 Task: In the  document biography.epub Use the feature 'and check spelling and grammer' Change font style of header to '25' Select the body of letter and change paragraph spacing to  1.5
Action: Mouse moved to (327, 370)
Screenshot: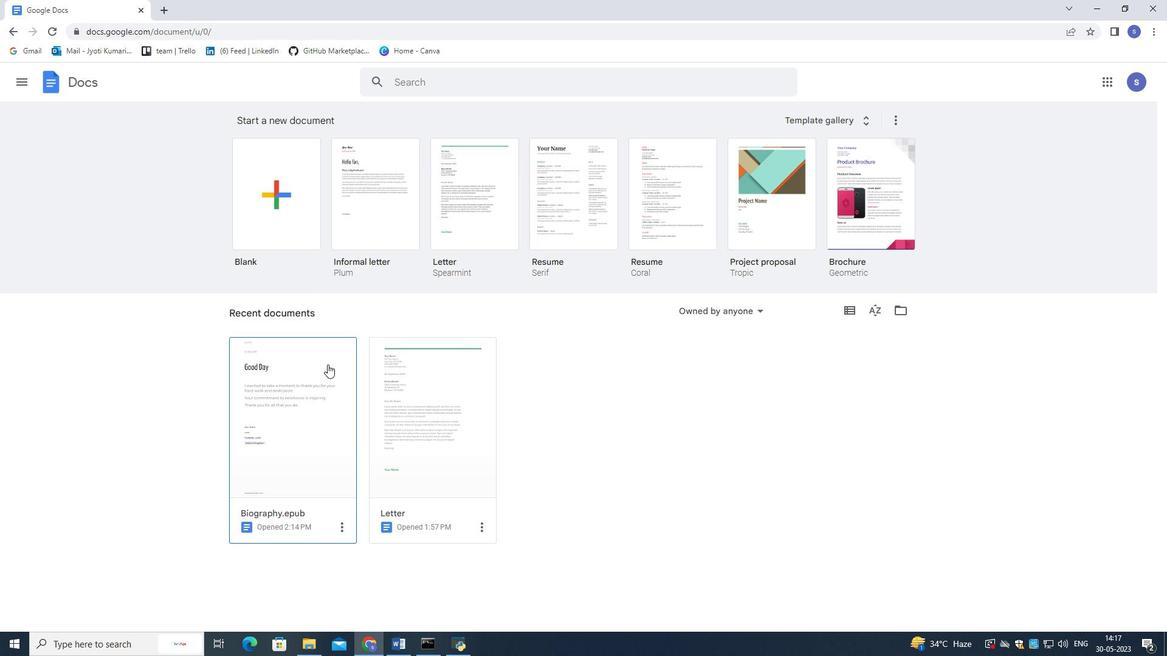 
Action: Mouse pressed left at (327, 370)
Screenshot: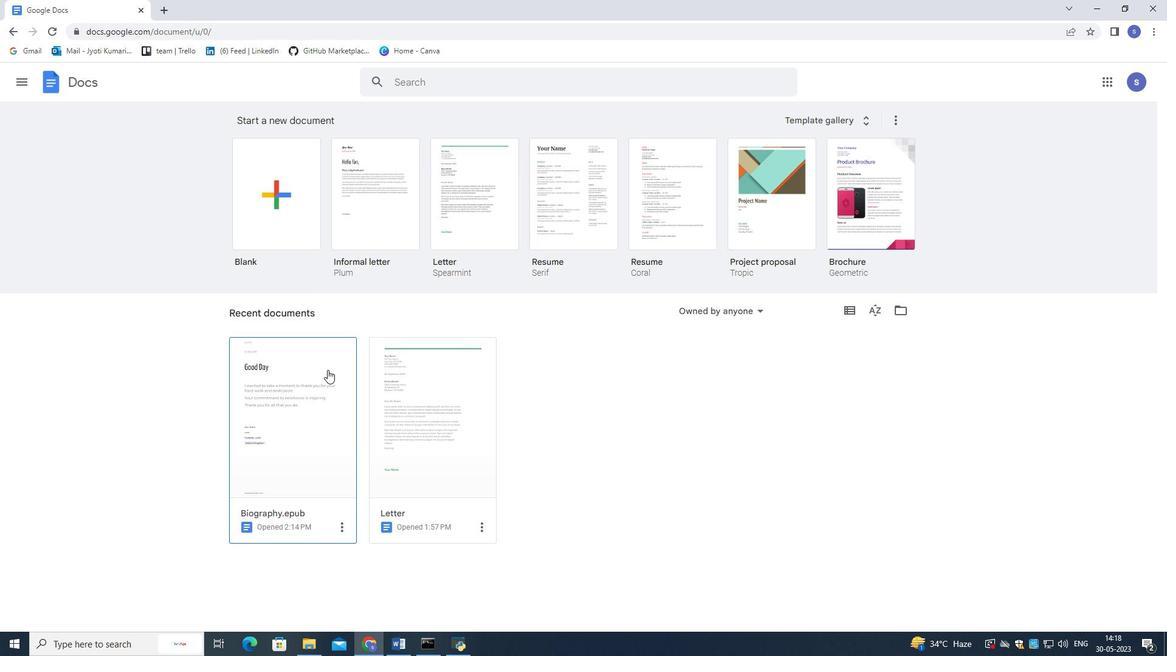 
Action: Mouse moved to (170, 89)
Screenshot: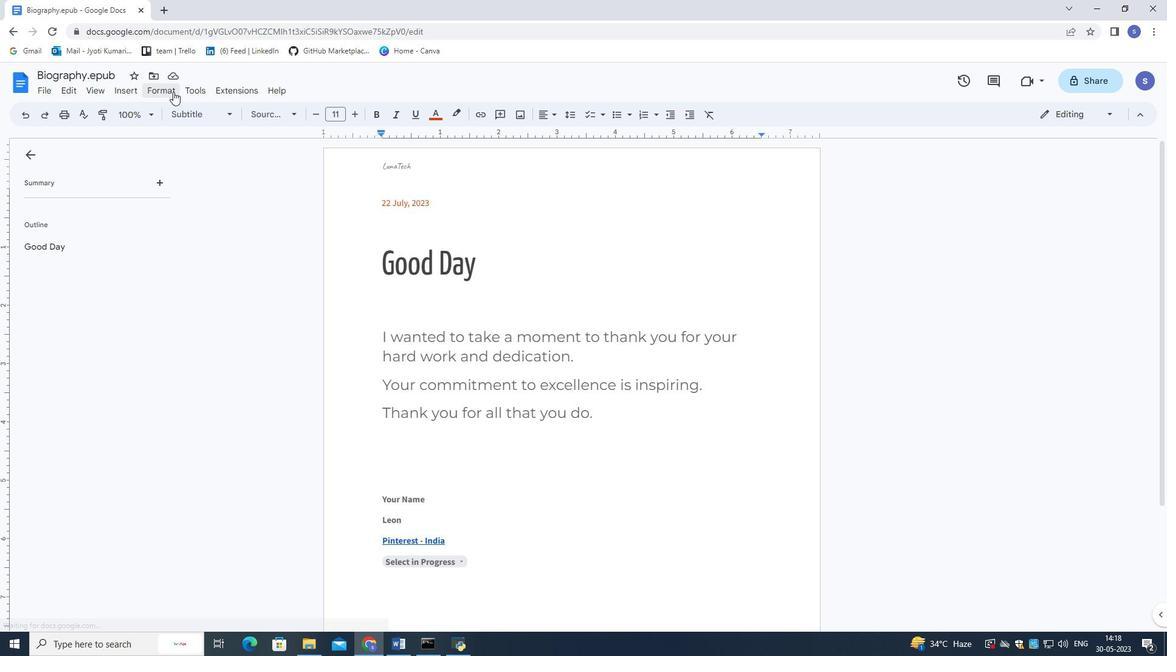 
Action: Mouse pressed left at (170, 89)
Screenshot: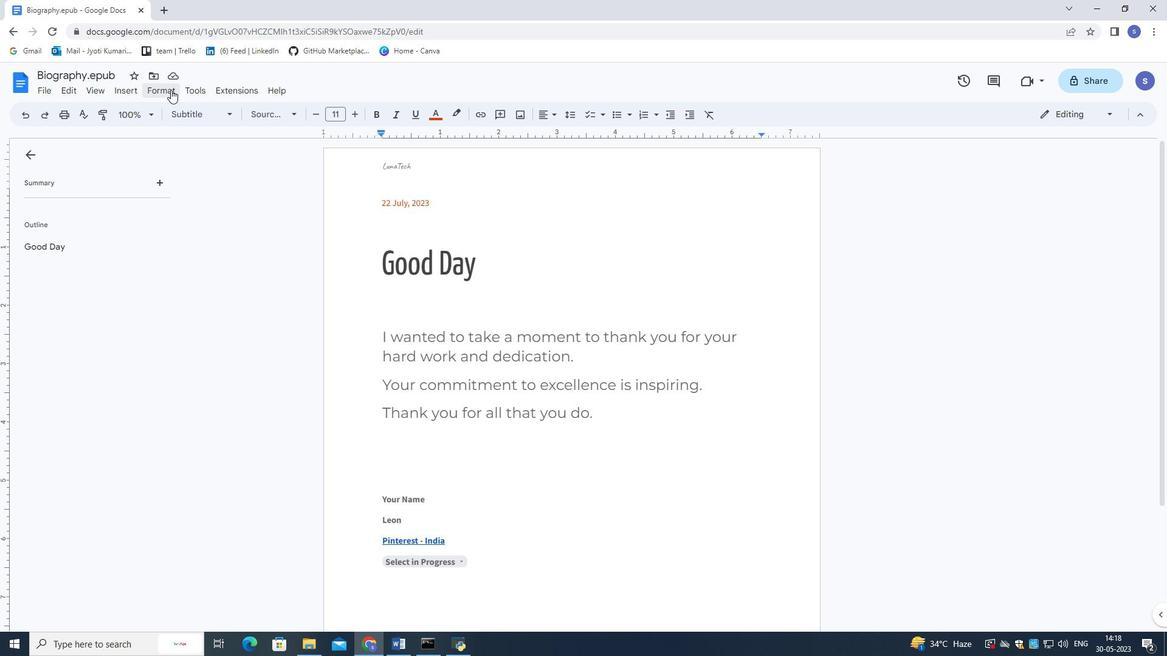 
Action: Mouse moved to (455, 118)
Screenshot: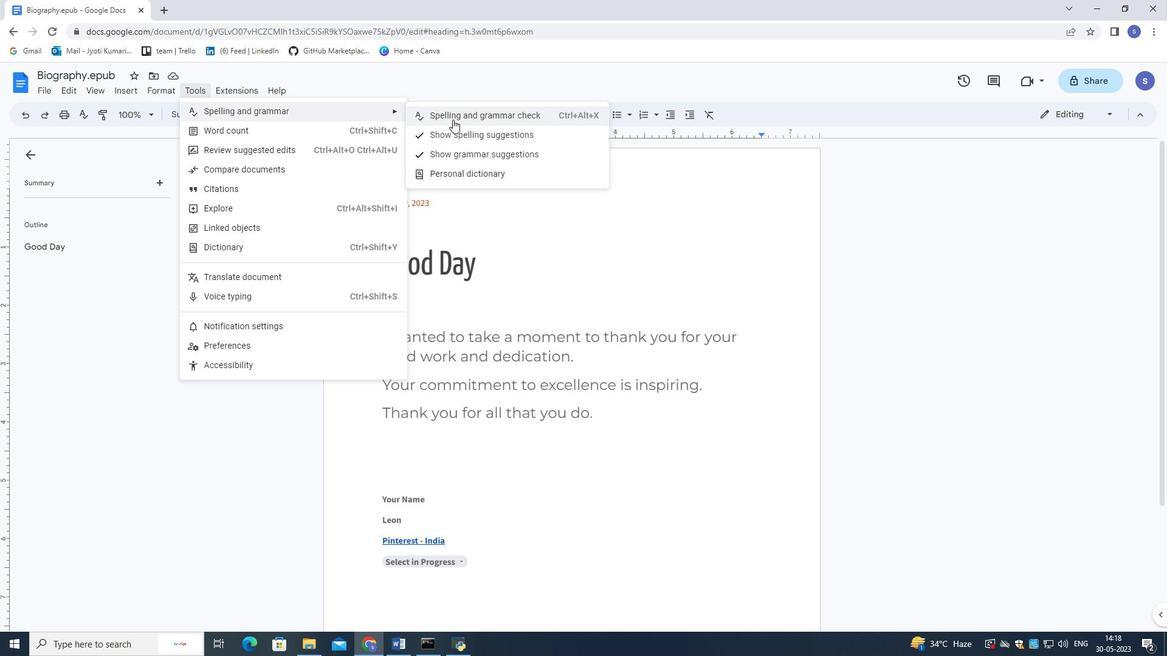 
Action: Mouse pressed left at (455, 118)
Screenshot: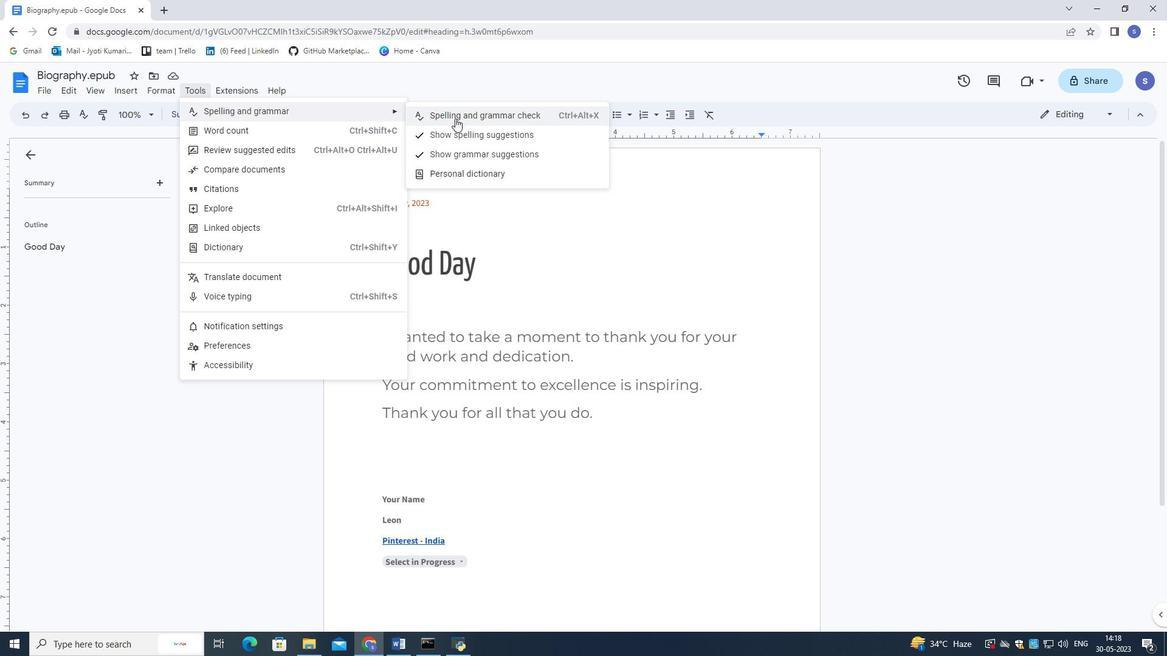 
Action: Mouse moved to (419, 167)
Screenshot: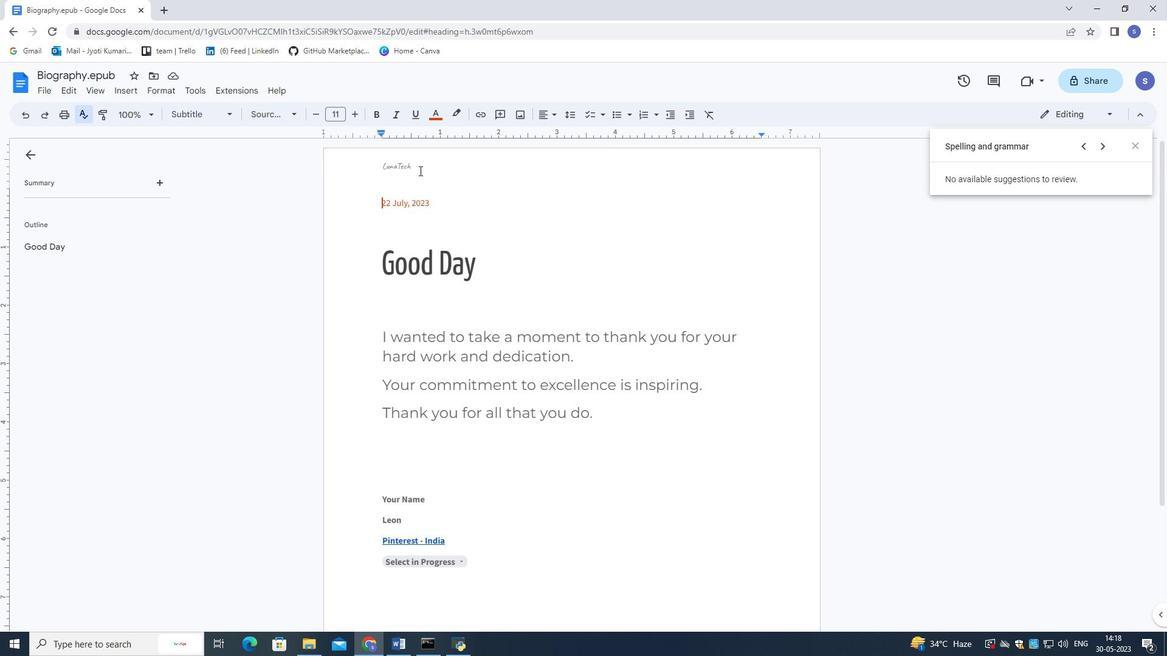 
Action: Mouse pressed left at (419, 167)
Screenshot: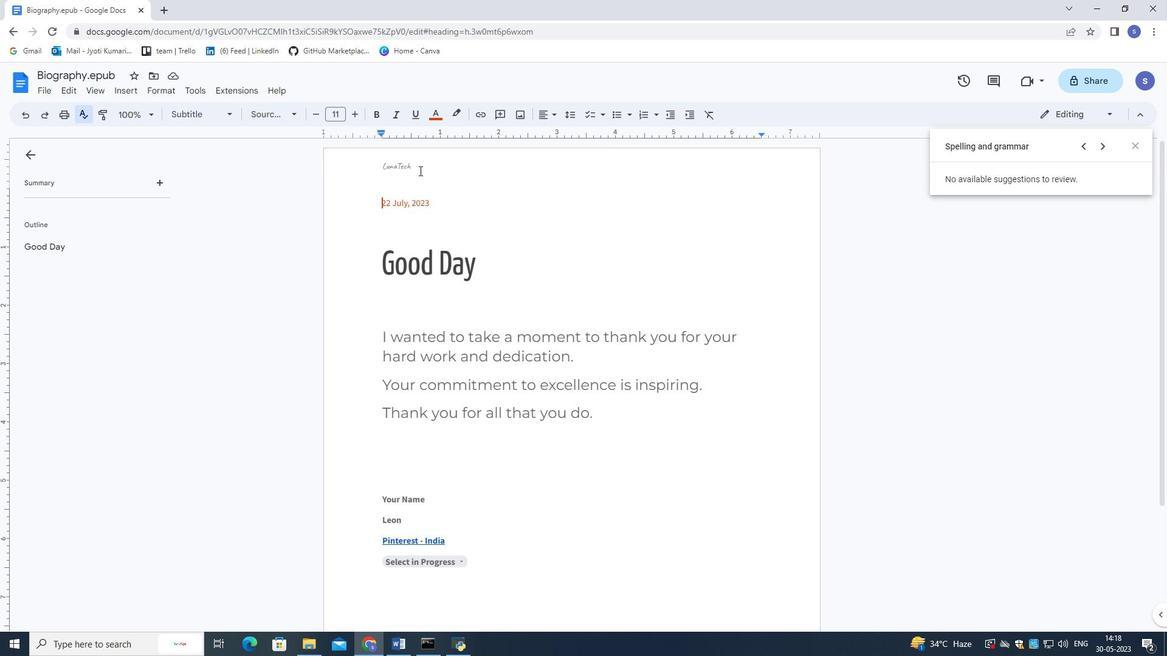 
Action: Mouse moved to (415, 164)
Screenshot: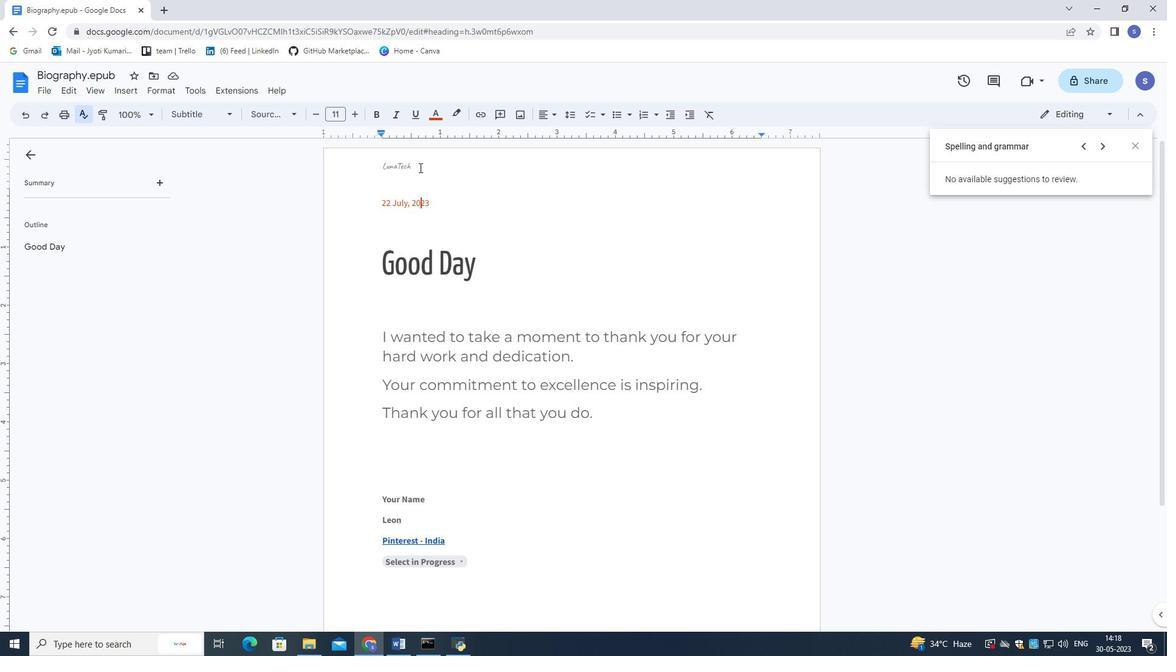 
Action: Mouse pressed left at (415, 164)
Screenshot: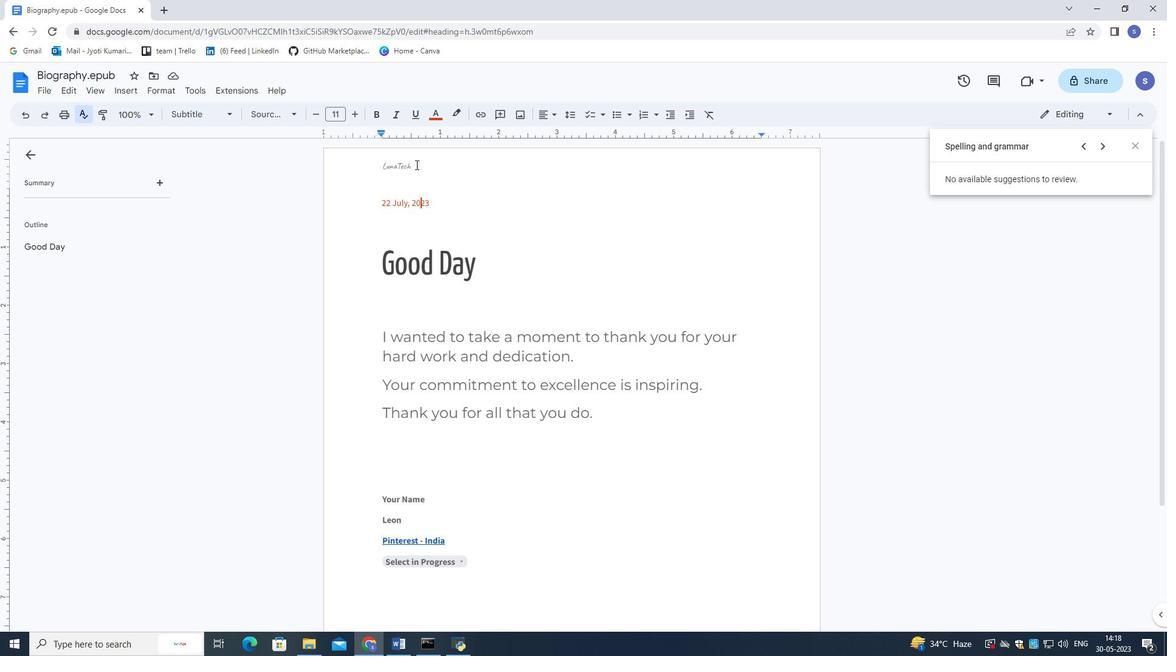 
Action: Mouse moved to (413, 162)
Screenshot: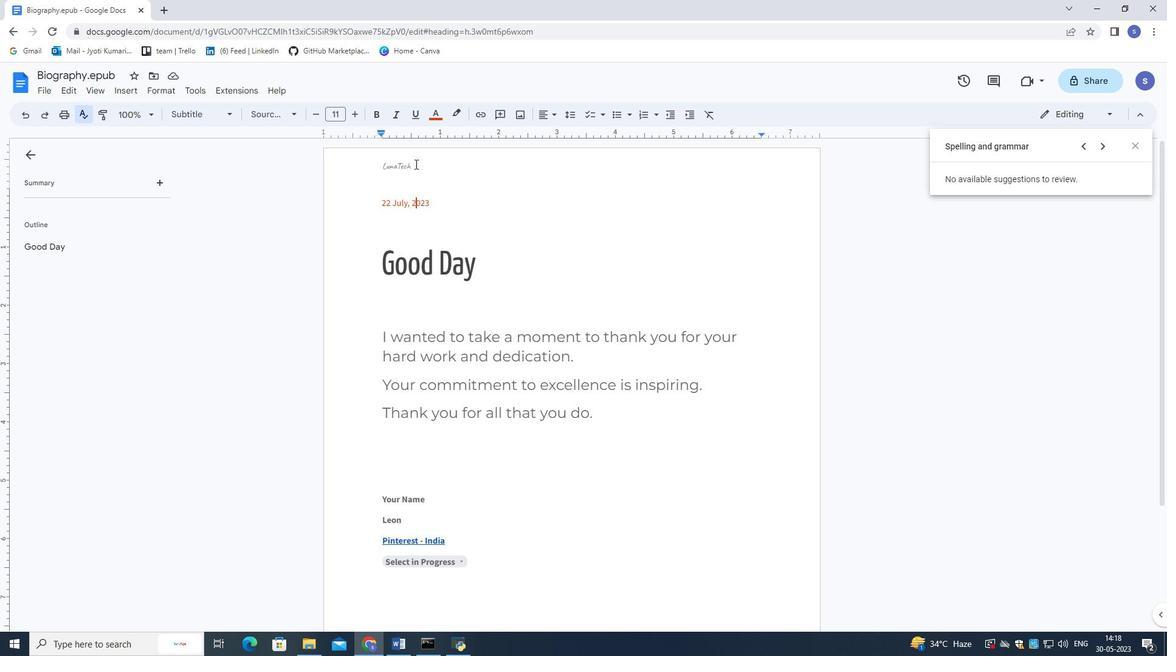 
Action: Mouse pressed left at (413, 162)
Screenshot: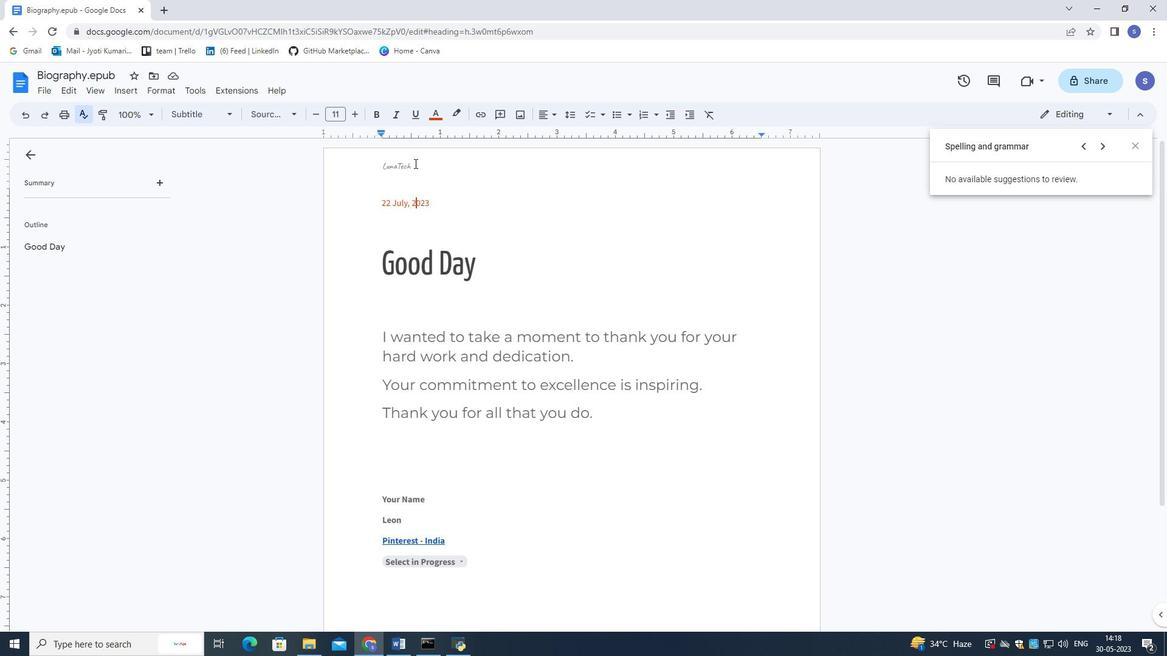 
Action: Mouse pressed left at (413, 162)
Screenshot: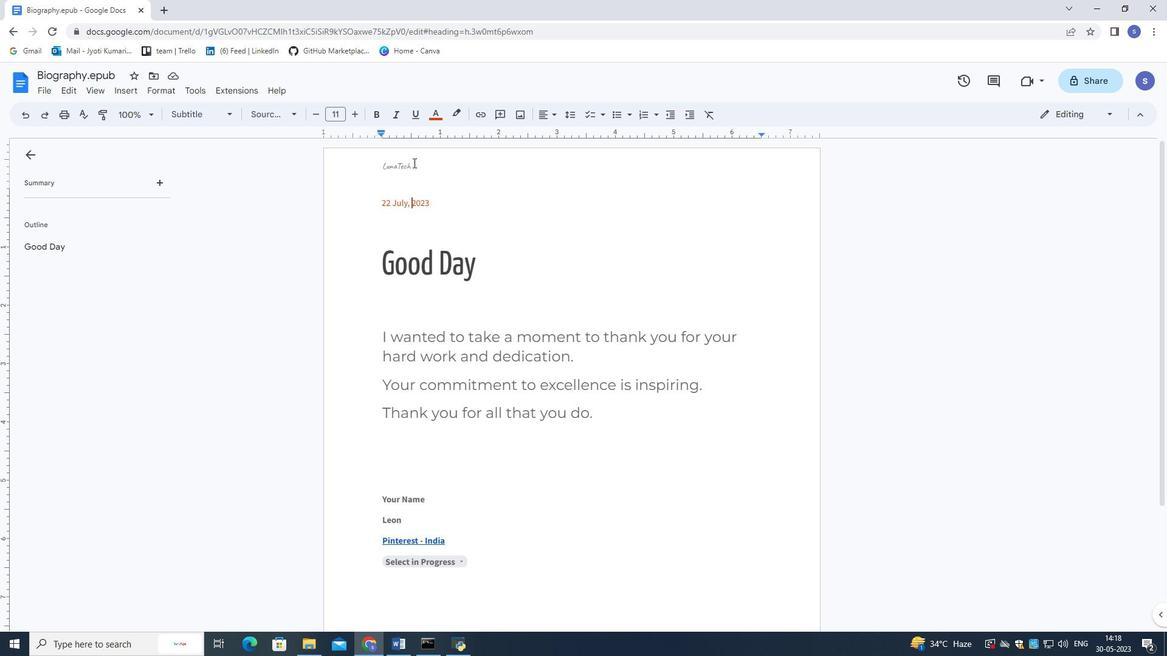 
Action: Mouse moved to (413, 162)
Screenshot: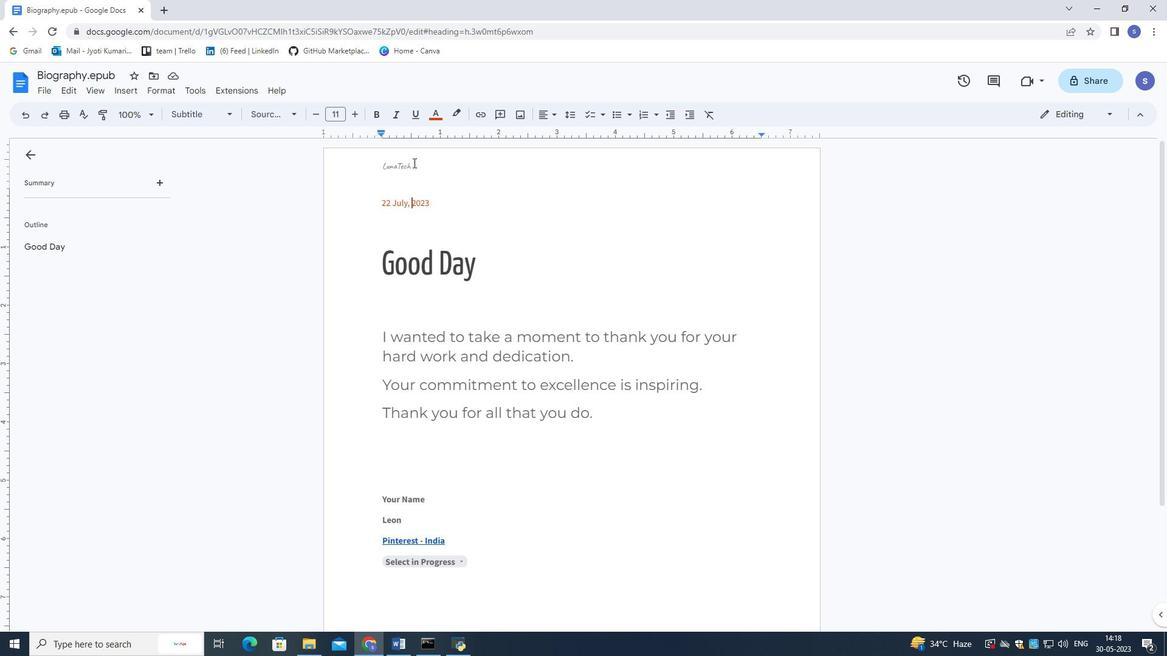 
Action: Mouse pressed left at (413, 162)
Screenshot: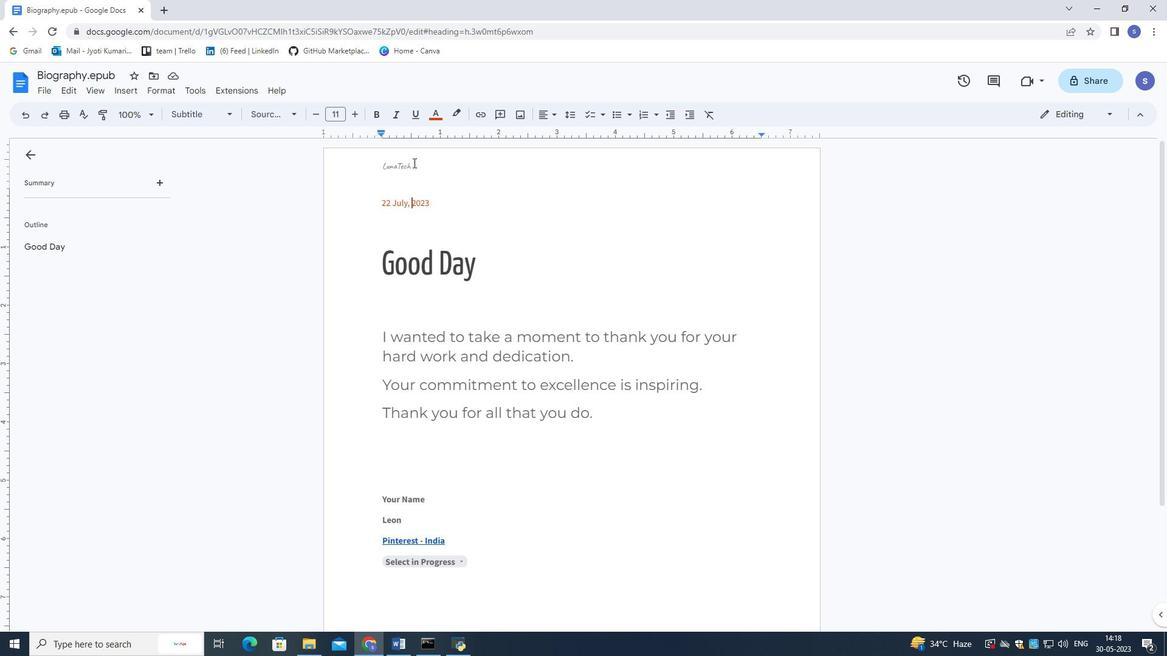 
Action: Mouse pressed left at (413, 162)
Screenshot: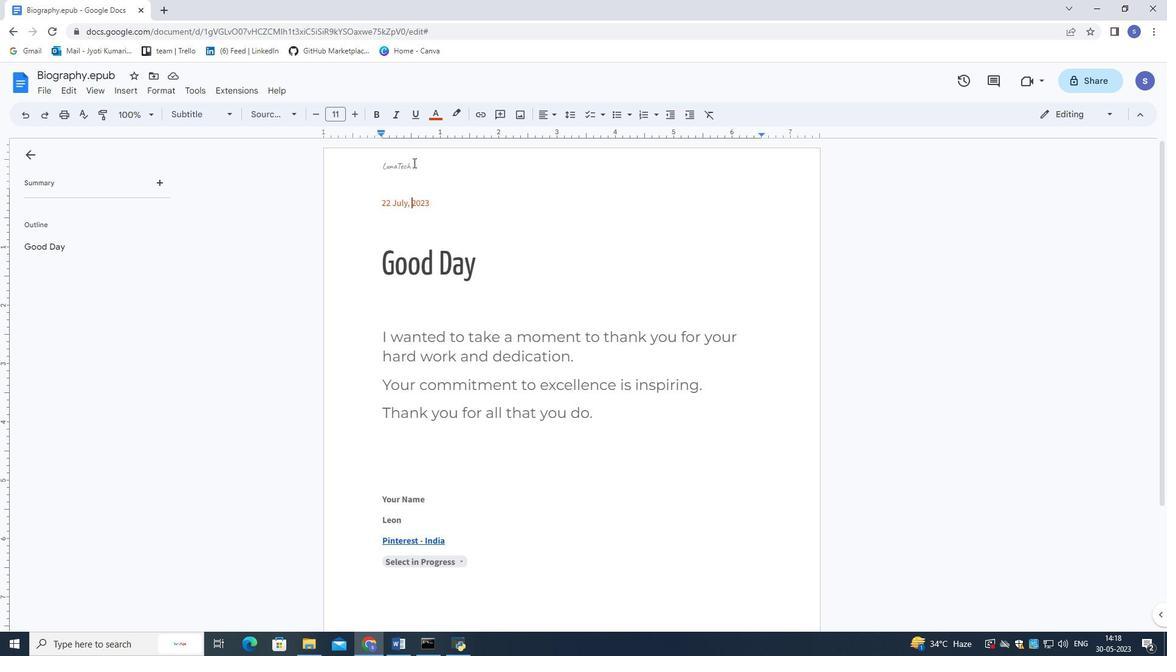 
Action: Mouse pressed left at (413, 162)
Screenshot: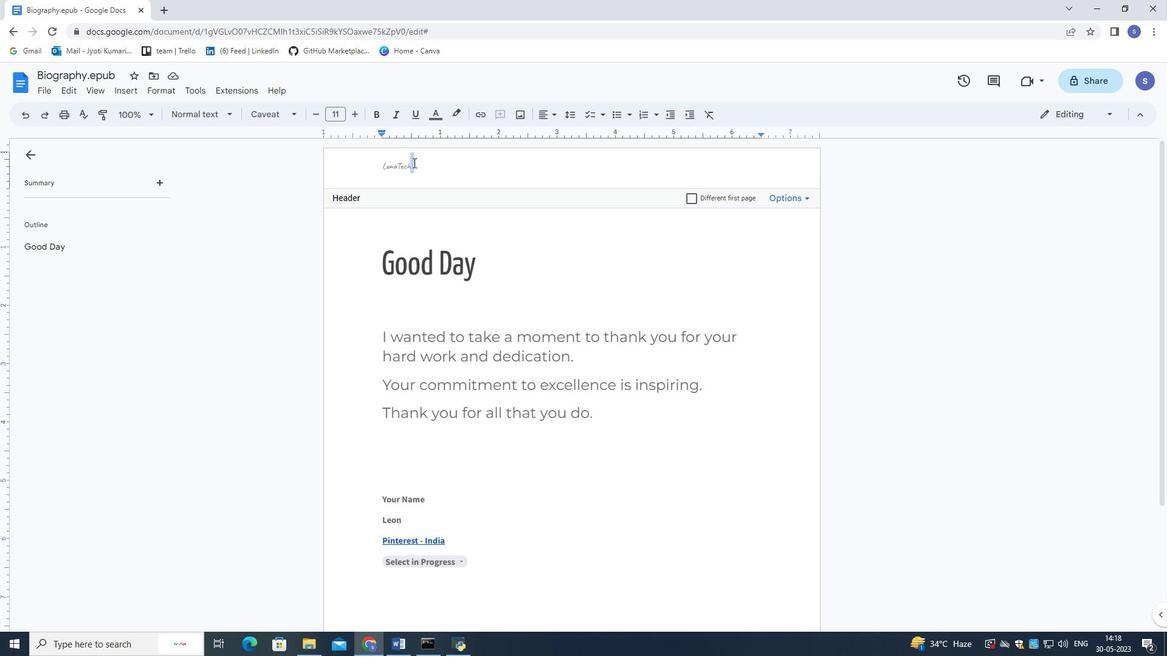 
Action: Mouse pressed left at (413, 162)
Screenshot: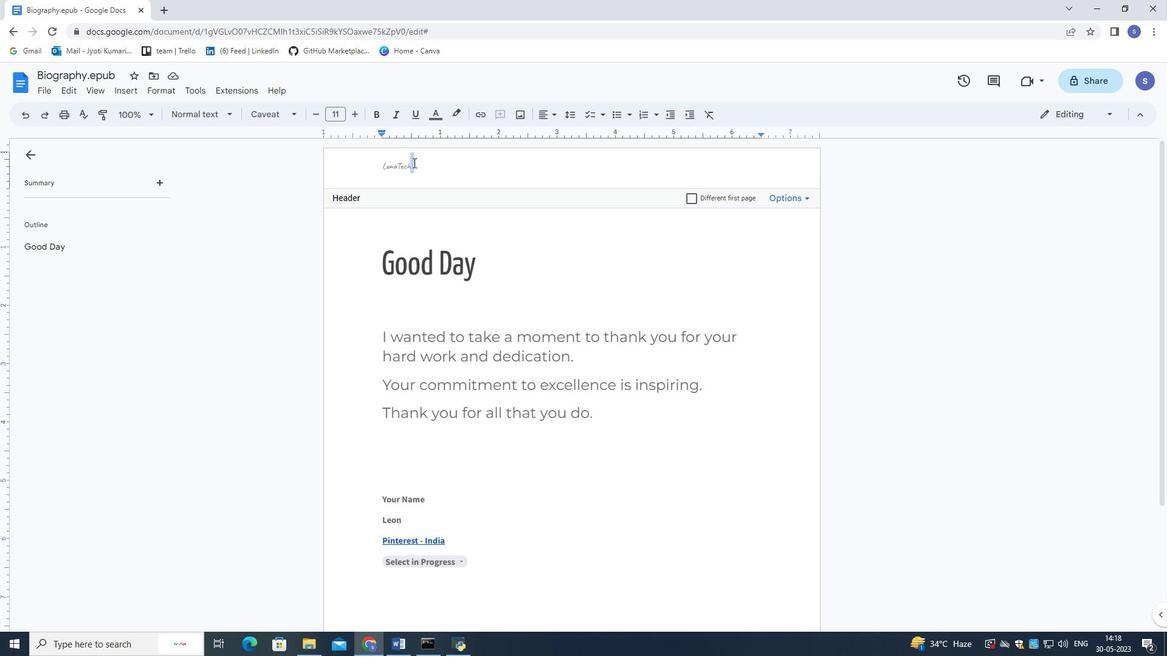 
Action: Mouse pressed left at (413, 162)
Screenshot: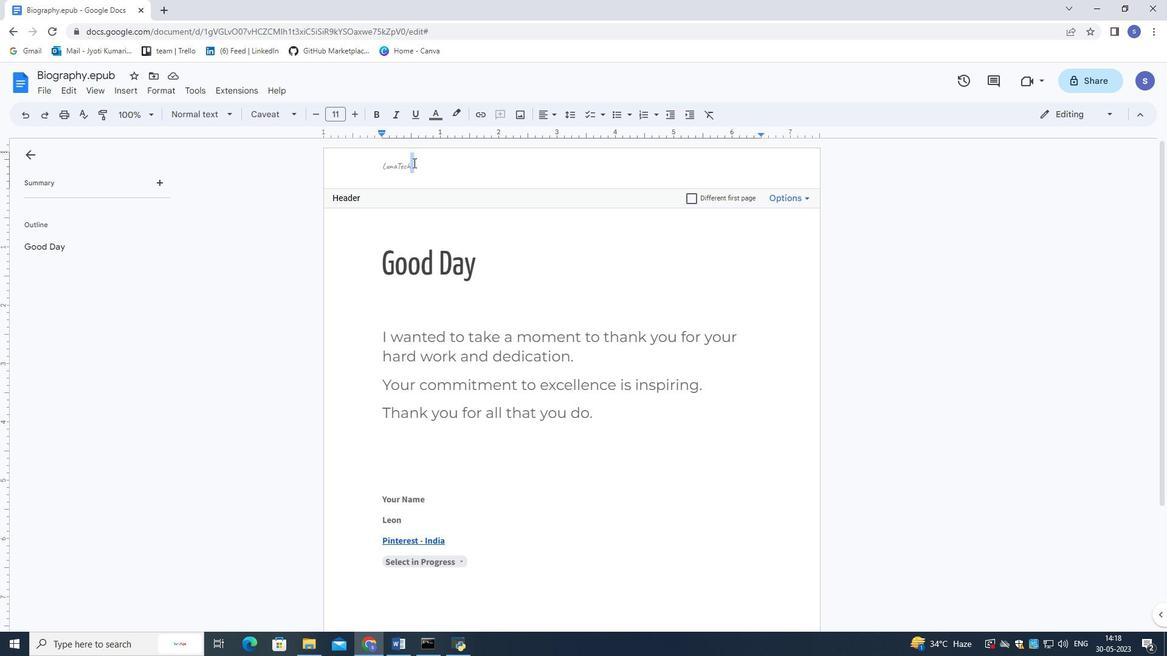 
Action: Mouse moved to (358, 115)
Screenshot: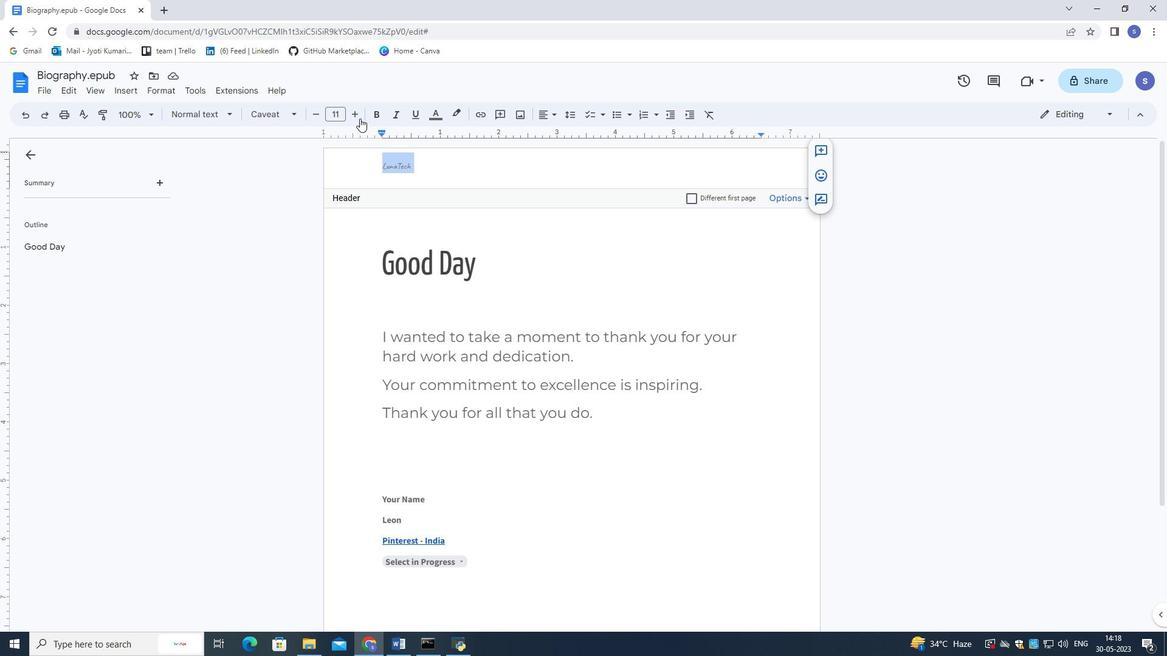 
Action: Mouse pressed left at (358, 115)
Screenshot: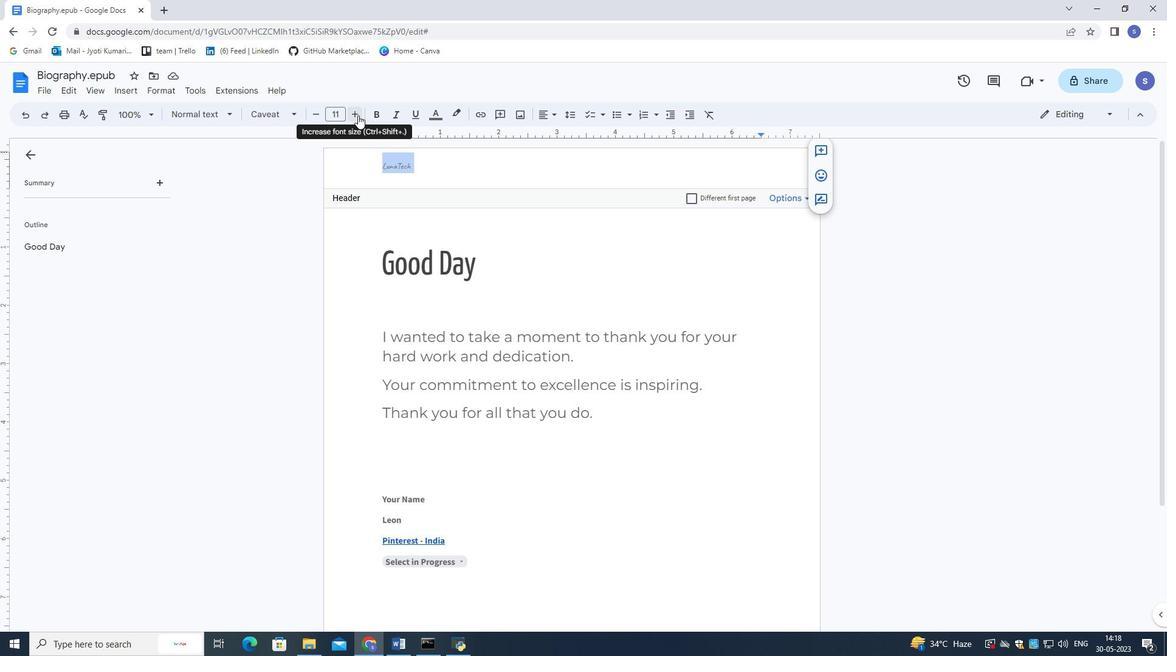 
Action: Mouse pressed left at (358, 115)
Screenshot: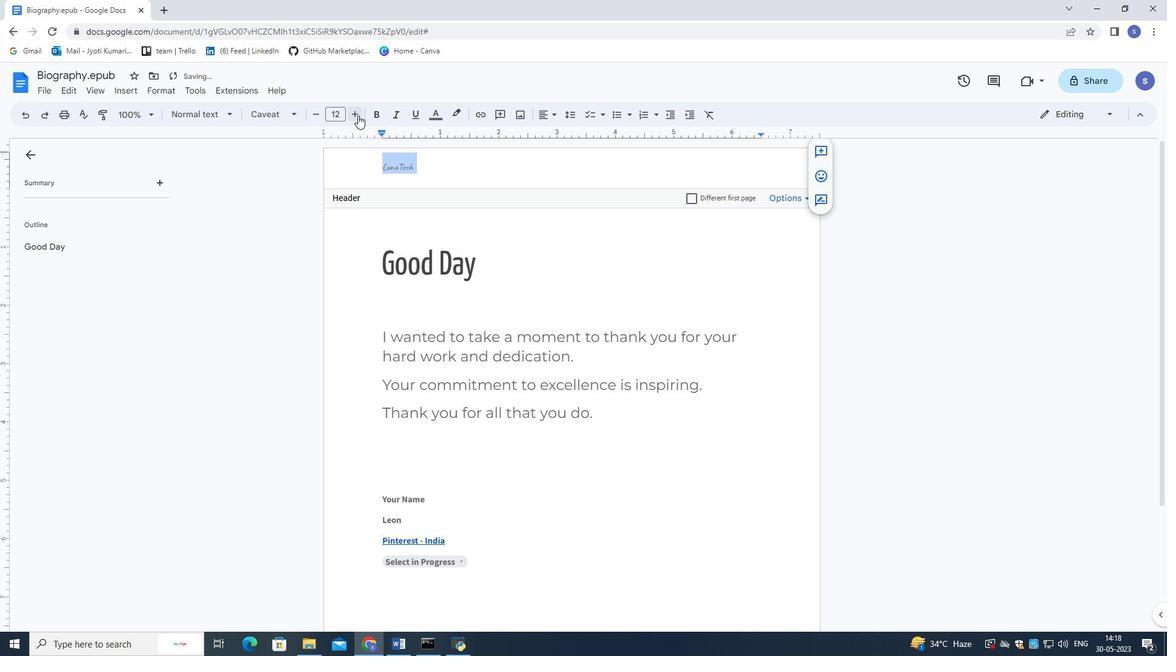 
Action: Mouse pressed left at (358, 115)
Screenshot: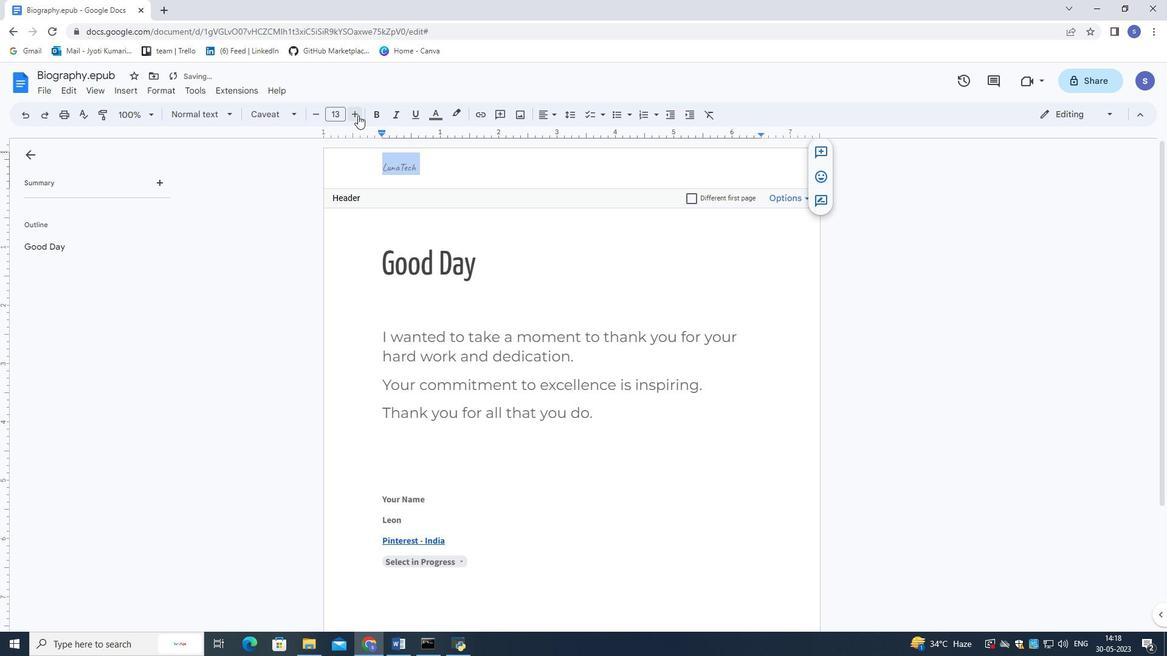 
Action: Mouse pressed left at (358, 115)
Screenshot: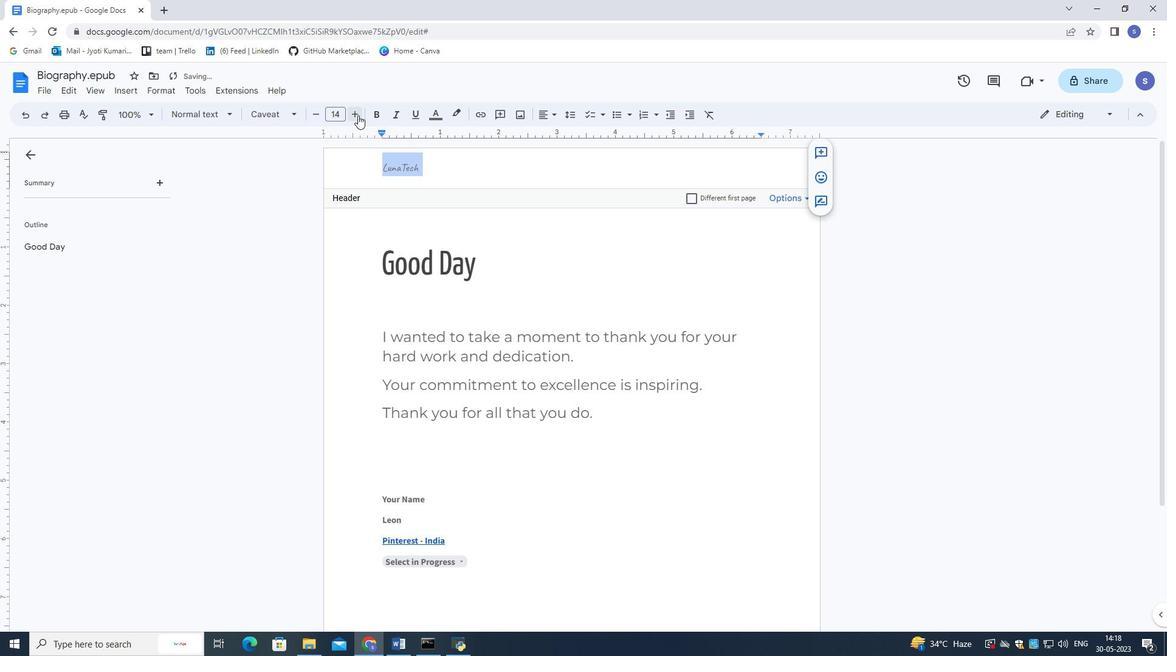 
Action: Mouse pressed left at (358, 115)
Screenshot: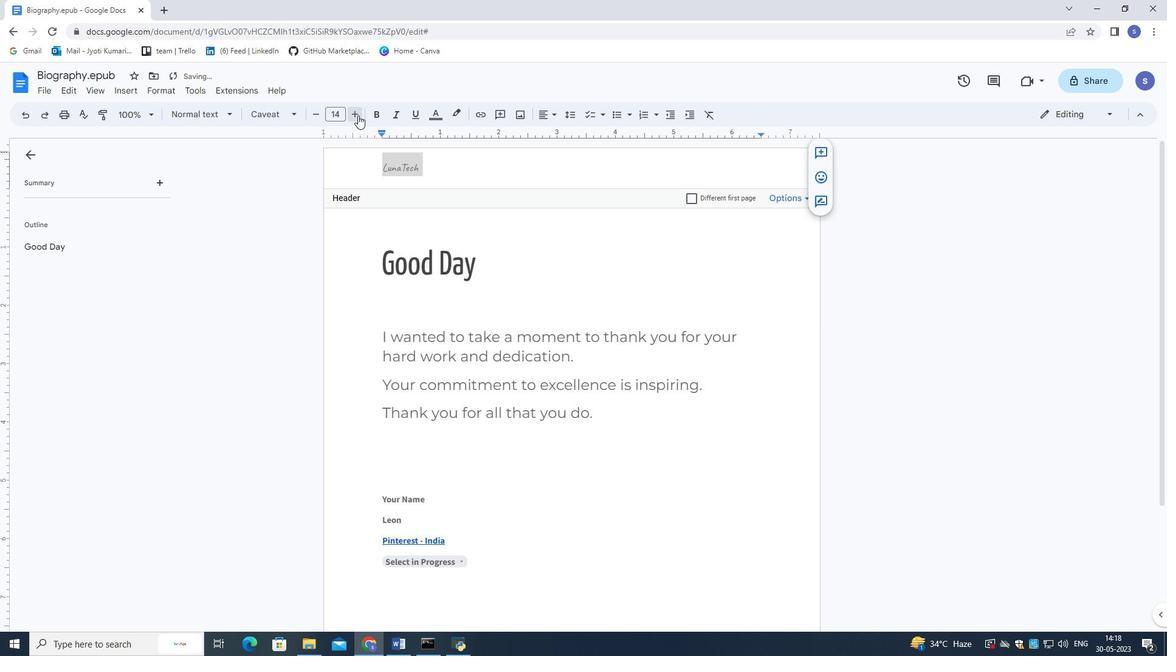 
Action: Mouse pressed left at (358, 115)
Screenshot: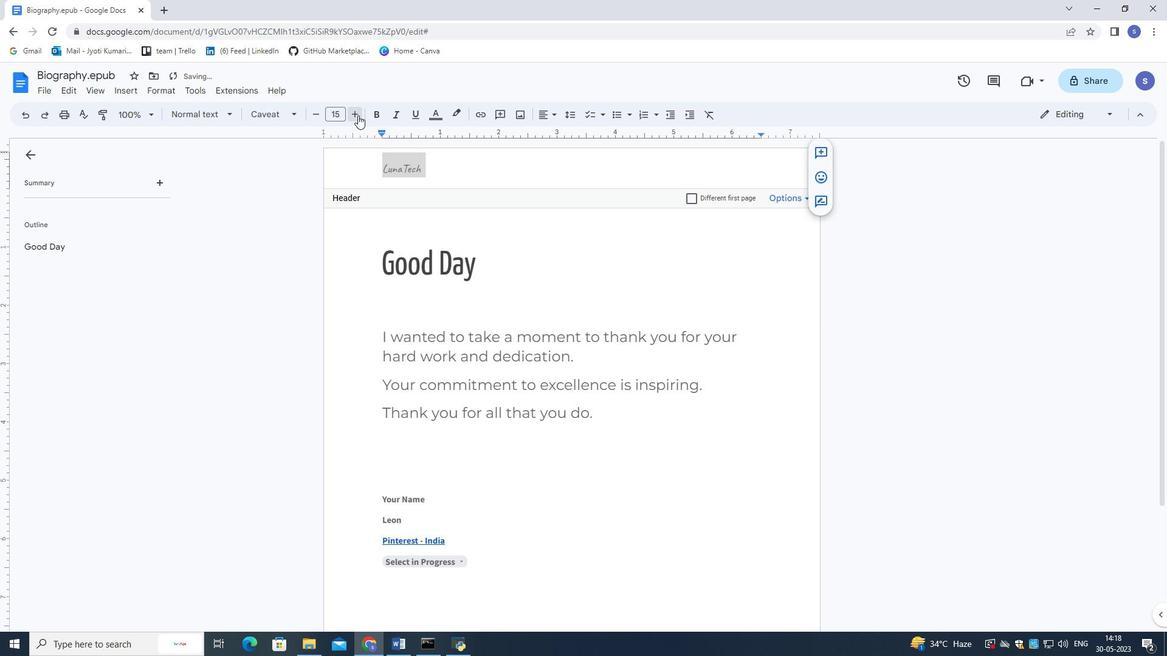 
Action: Mouse pressed left at (358, 115)
Screenshot: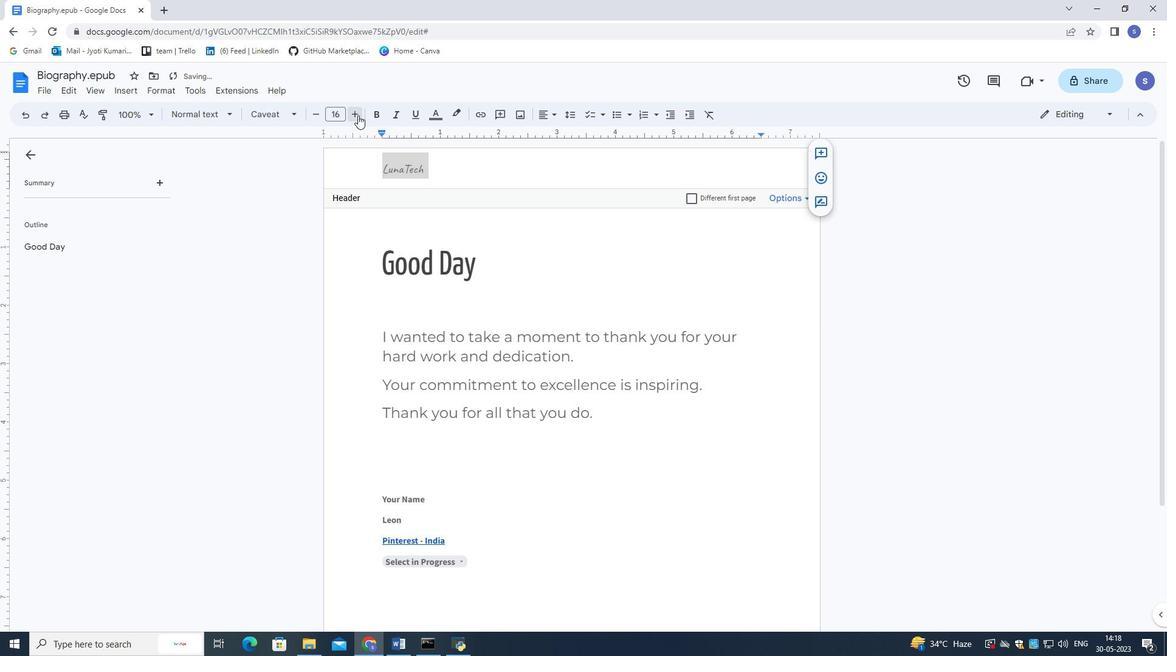 
Action: Mouse pressed left at (358, 115)
Screenshot: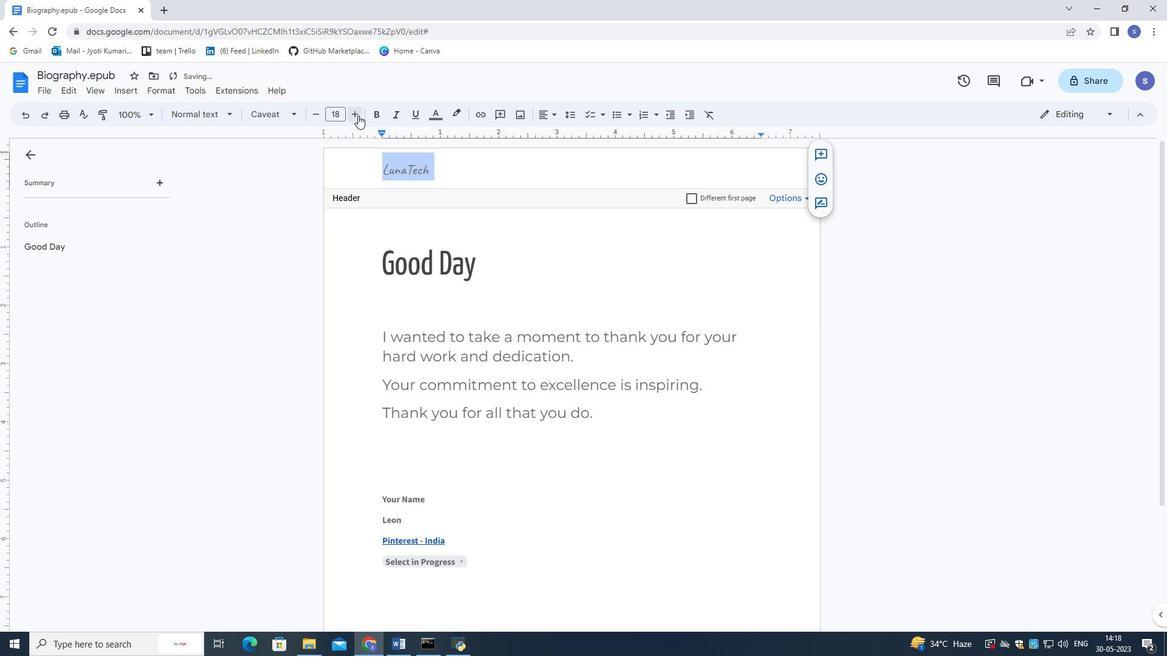 
Action: Mouse pressed left at (358, 115)
Screenshot: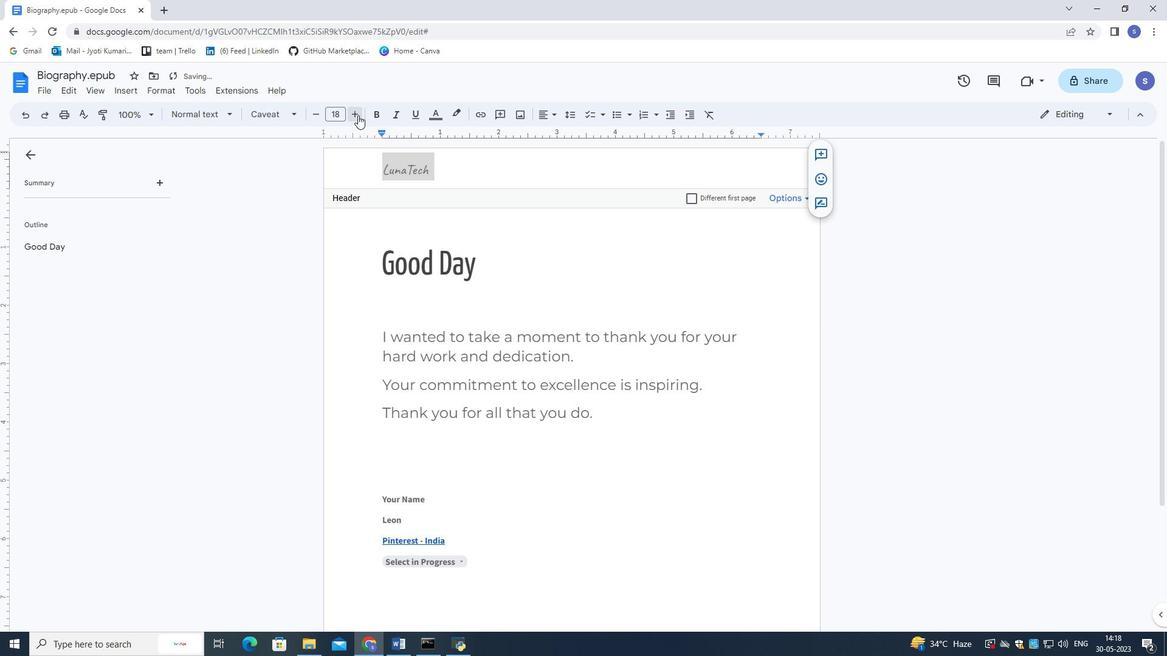
Action: Mouse pressed left at (358, 115)
Screenshot: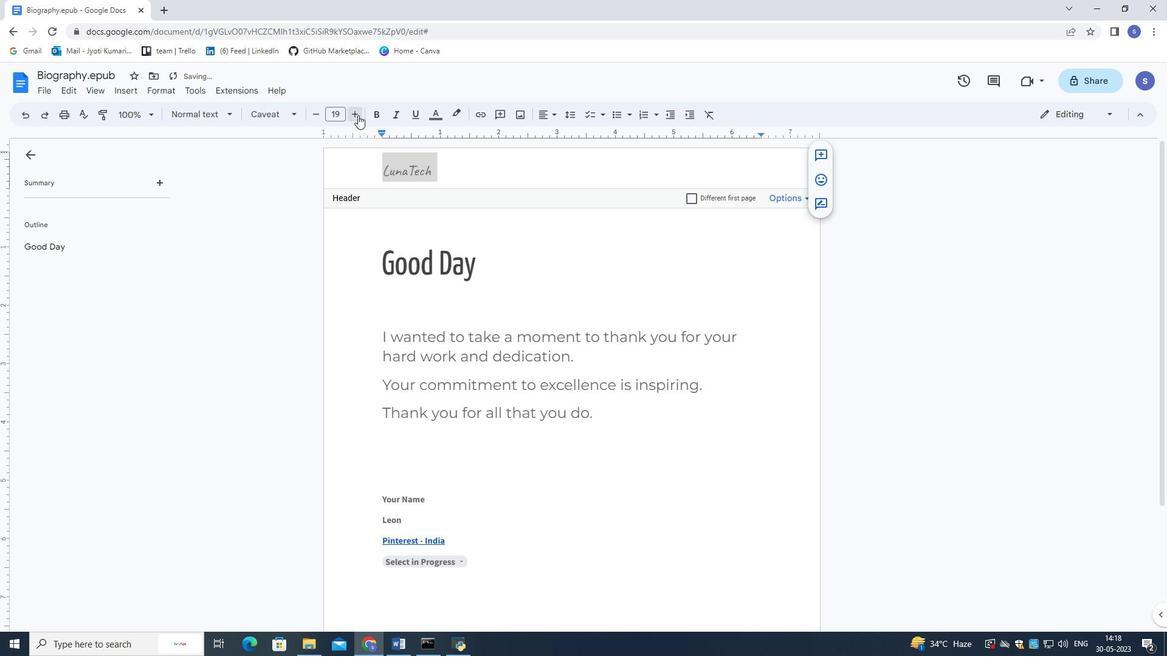 
Action: Mouse moved to (358, 114)
Screenshot: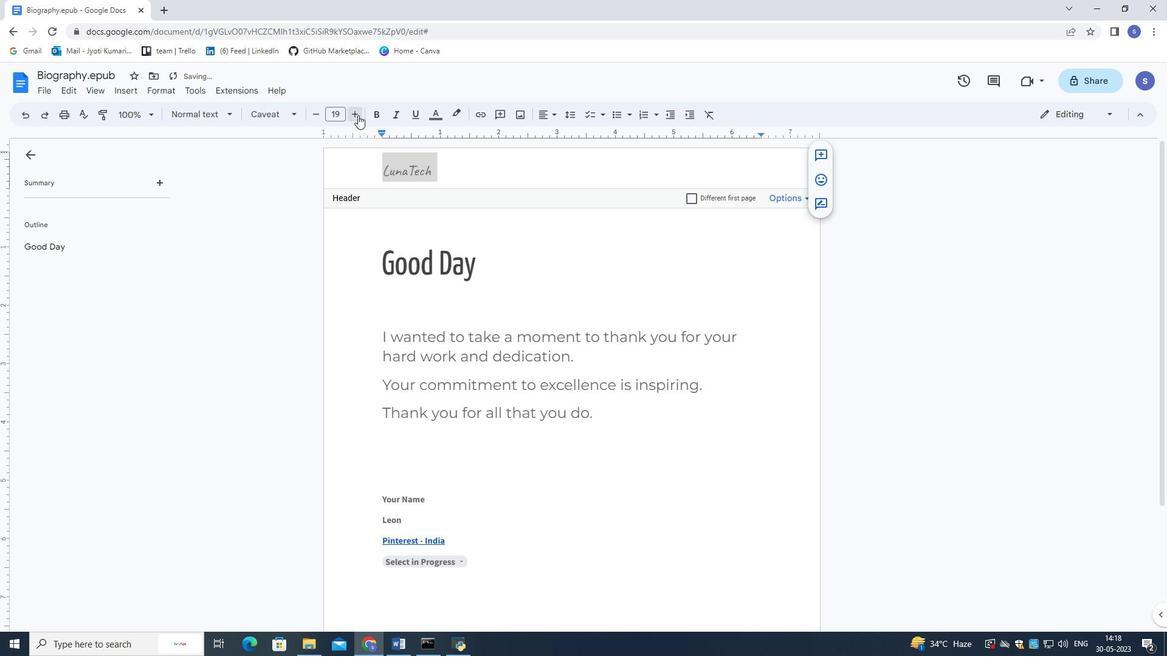
Action: Mouse pressed left at (358, 114)
Screenshot: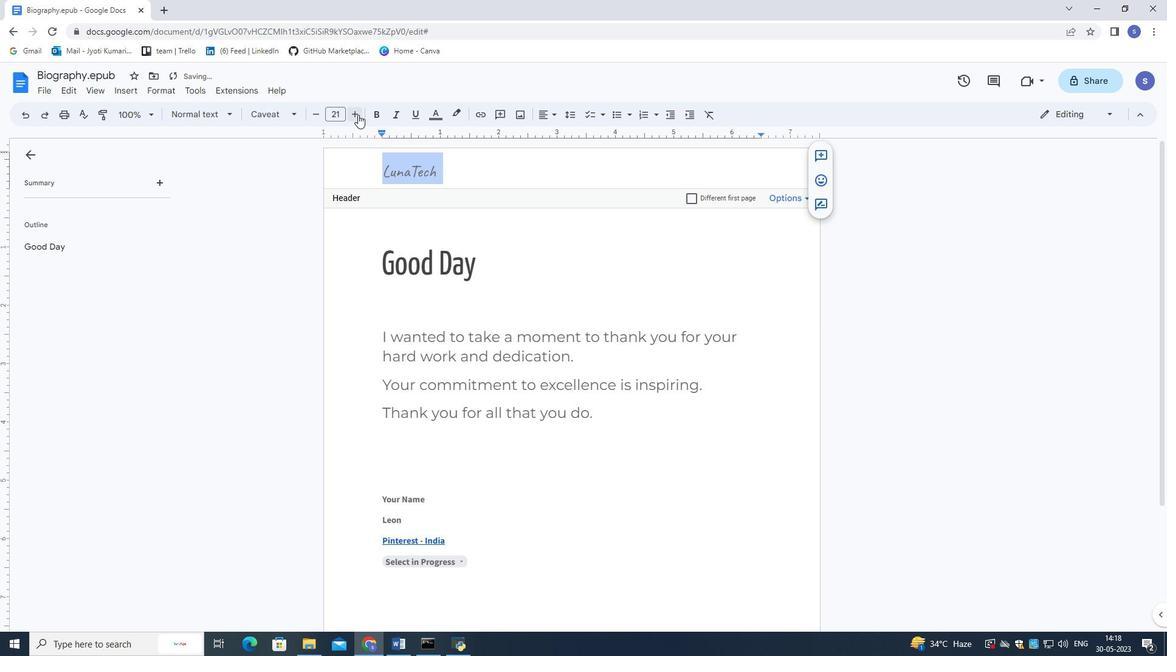 
Action: Mouse pressed left at (358, 114)
Screenshot: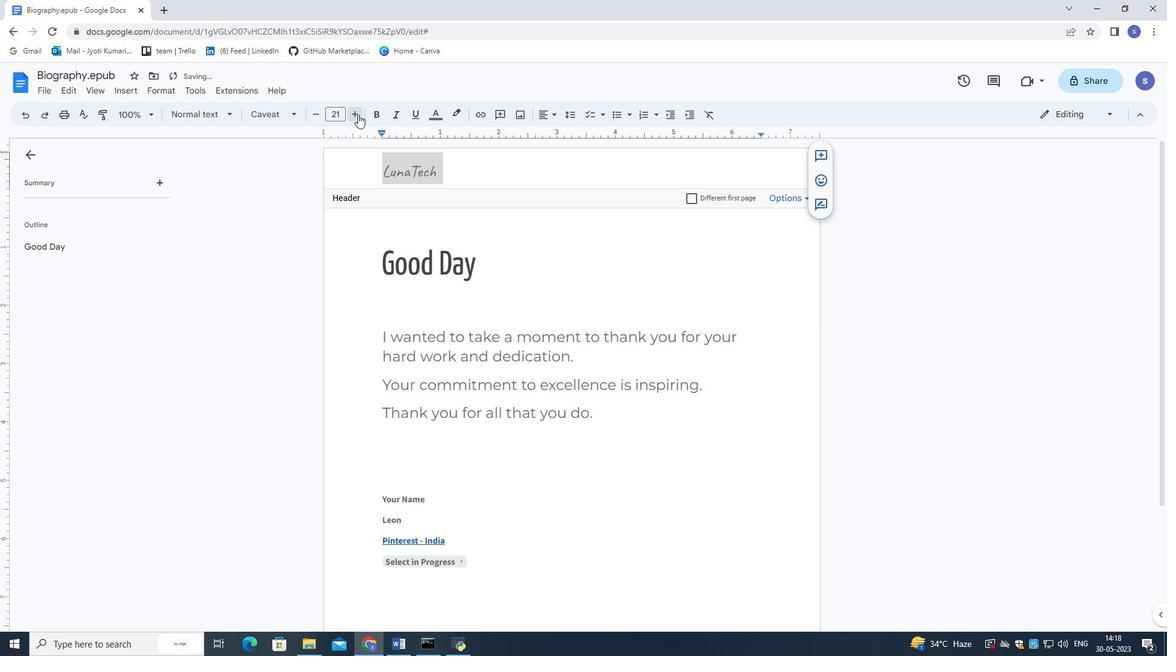 
Action: Mouse pressed left at (358, 114)
Screenshot: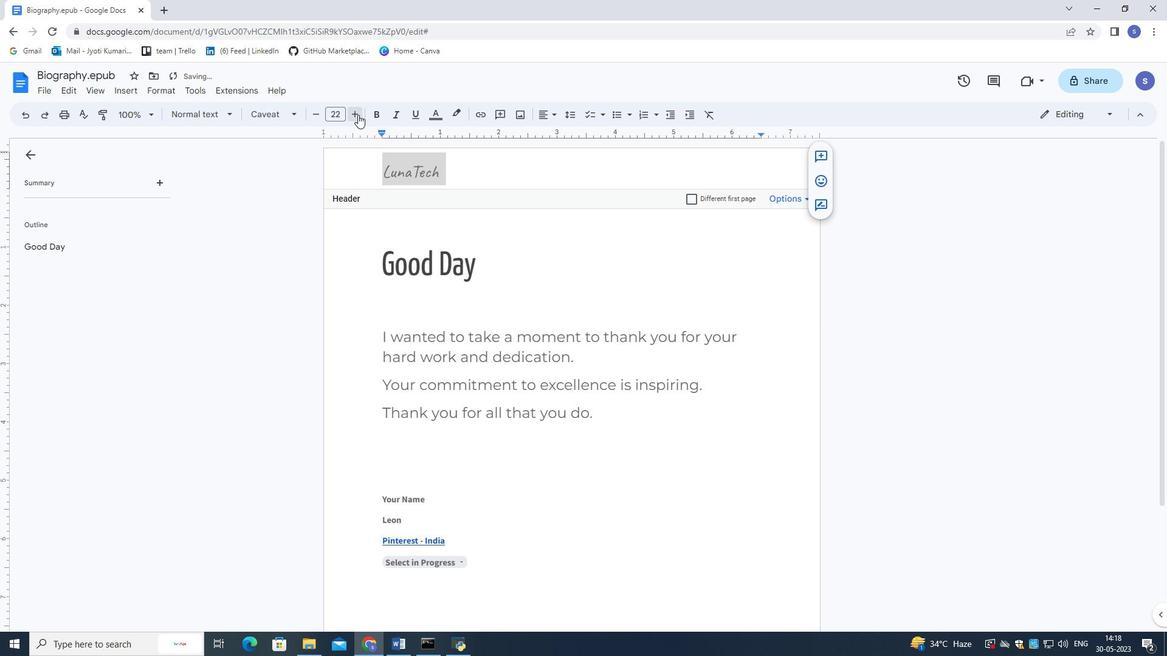 
Action: Mouse pressed left at (358, 114)
Screenshot: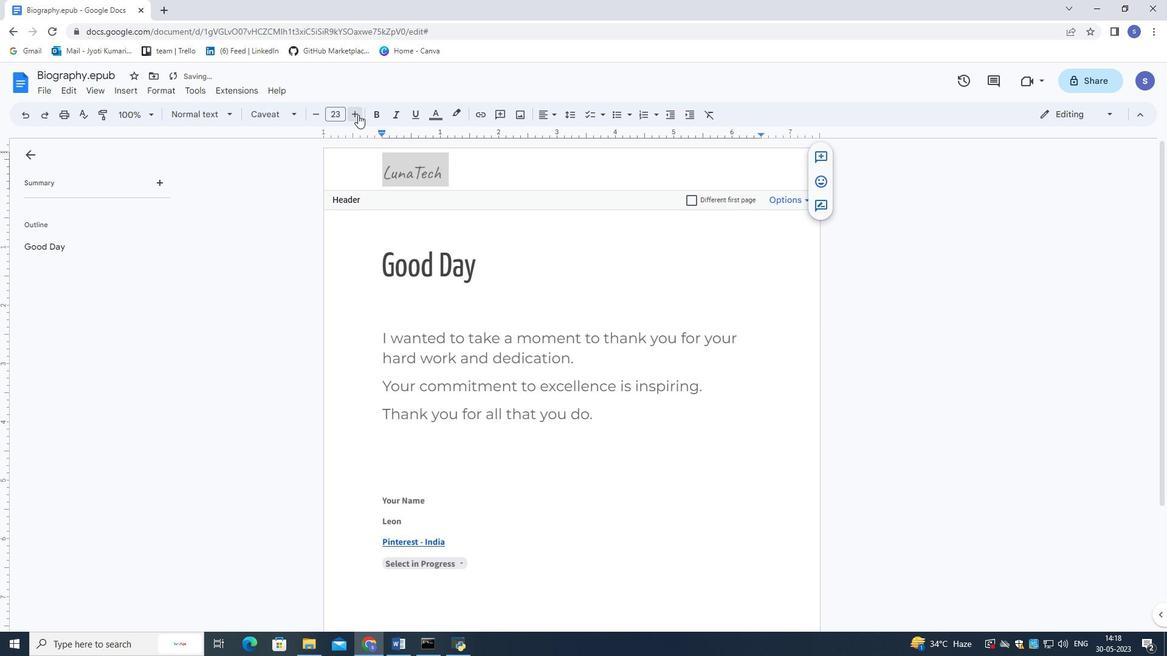 
Action: Mouse moved to (252, 274)
Screenshot: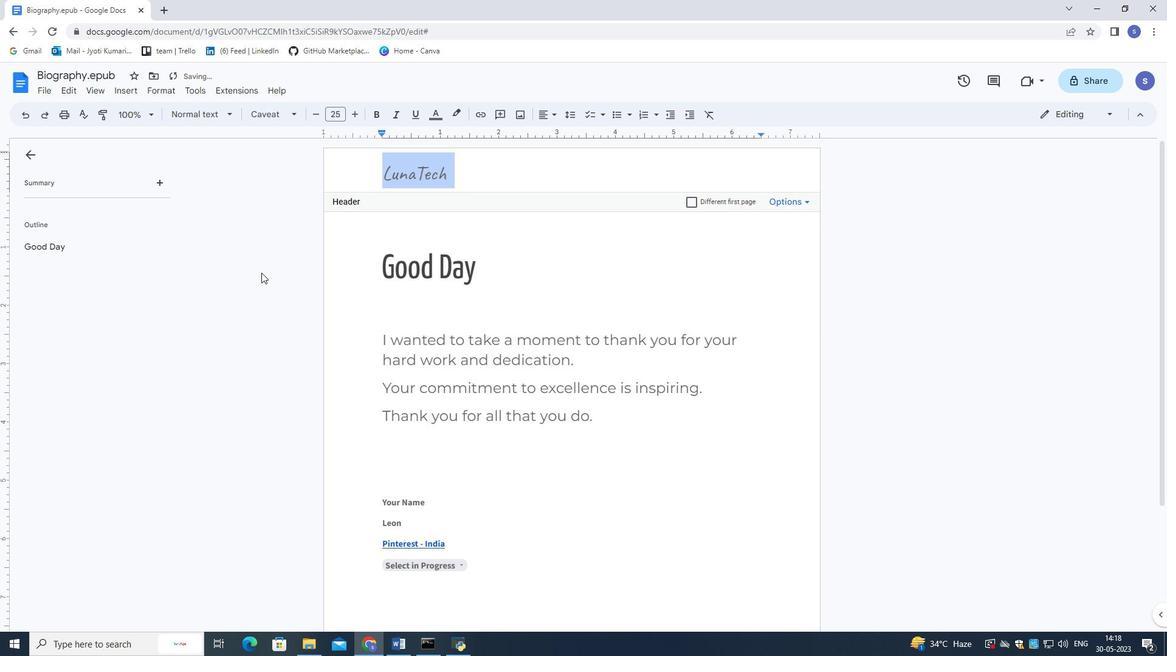 
Action: Mouse pressed left at (252, 274)
Screenshot: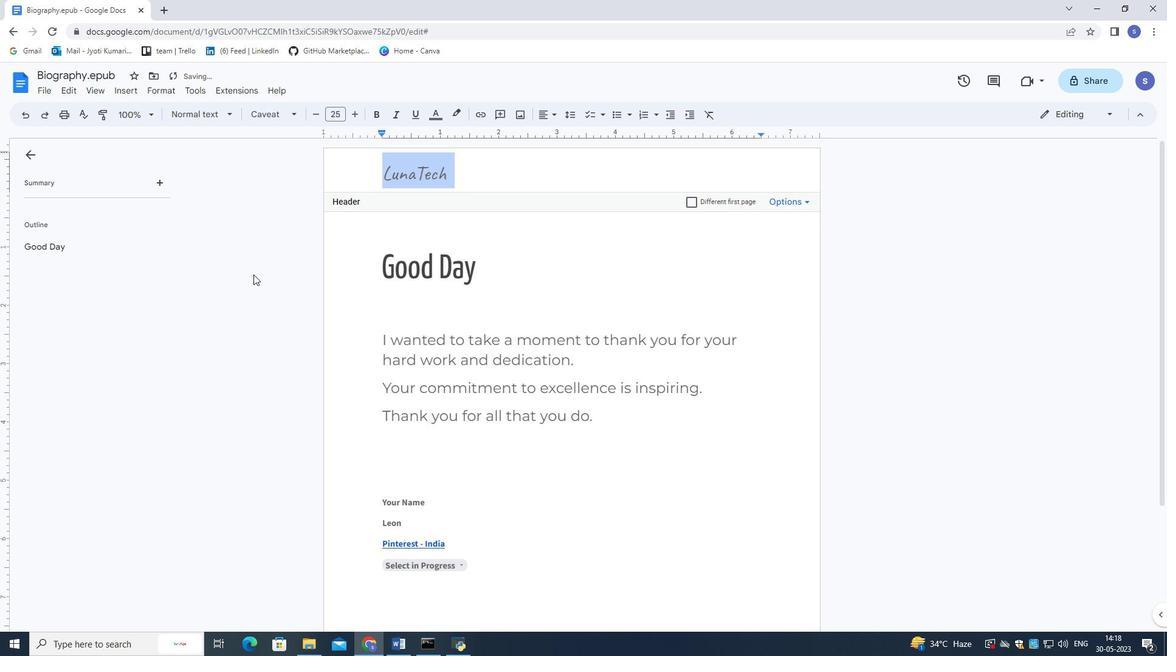 
Action: Mouse moved to (382, 336)
Screenshot: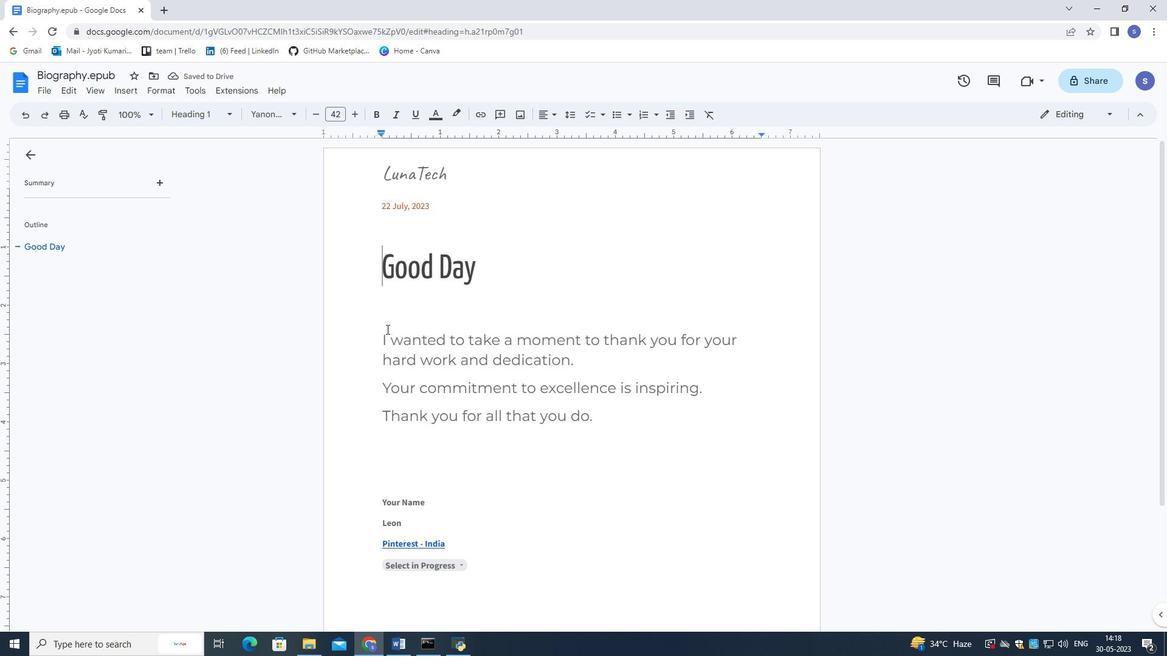 
Action: Mouse pressed left at (382, 336)
Screenshot: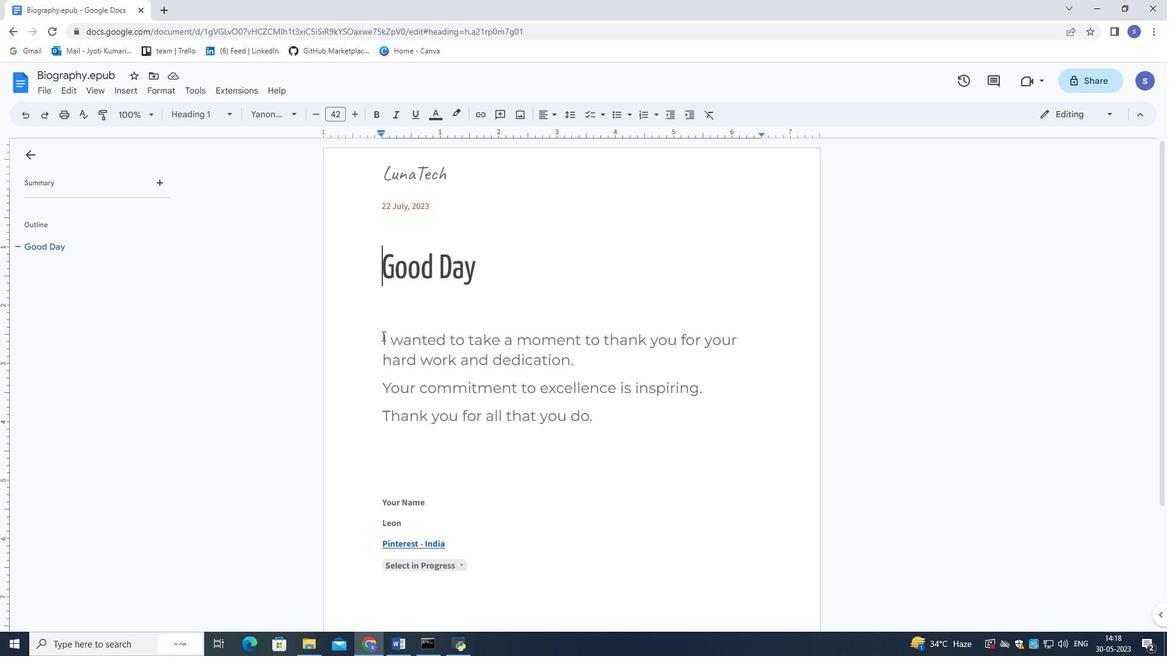 
Action: Mouse moved to (551, 120)
Screenshot: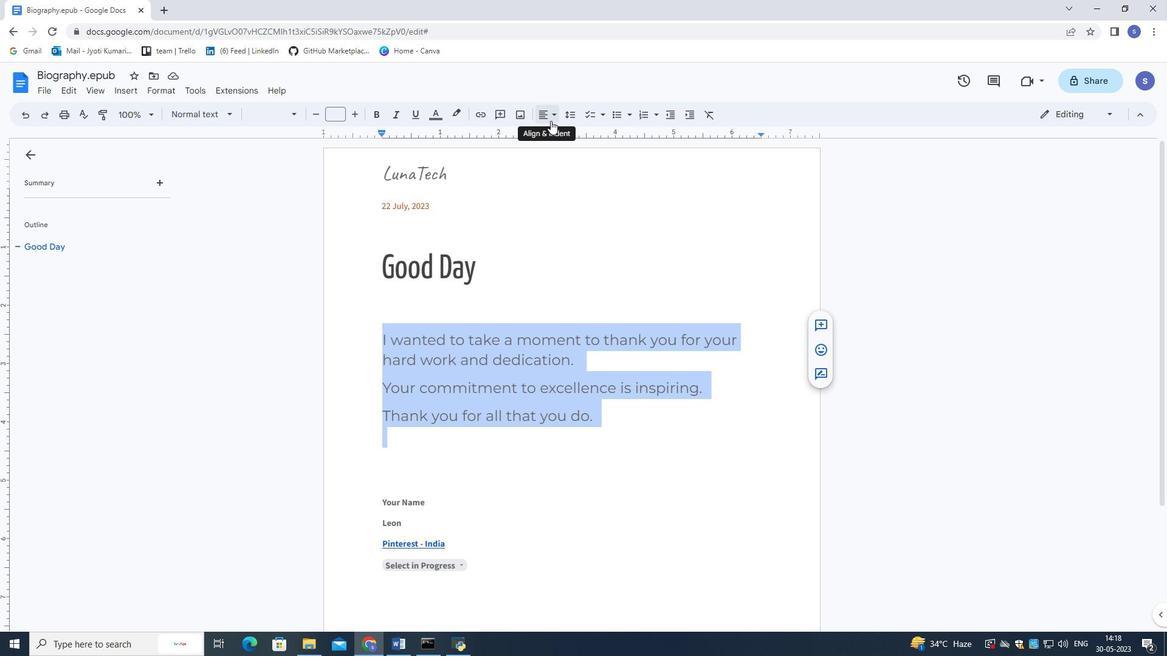 
Action: Mouse pressed left at (551, 120)
Screenshot: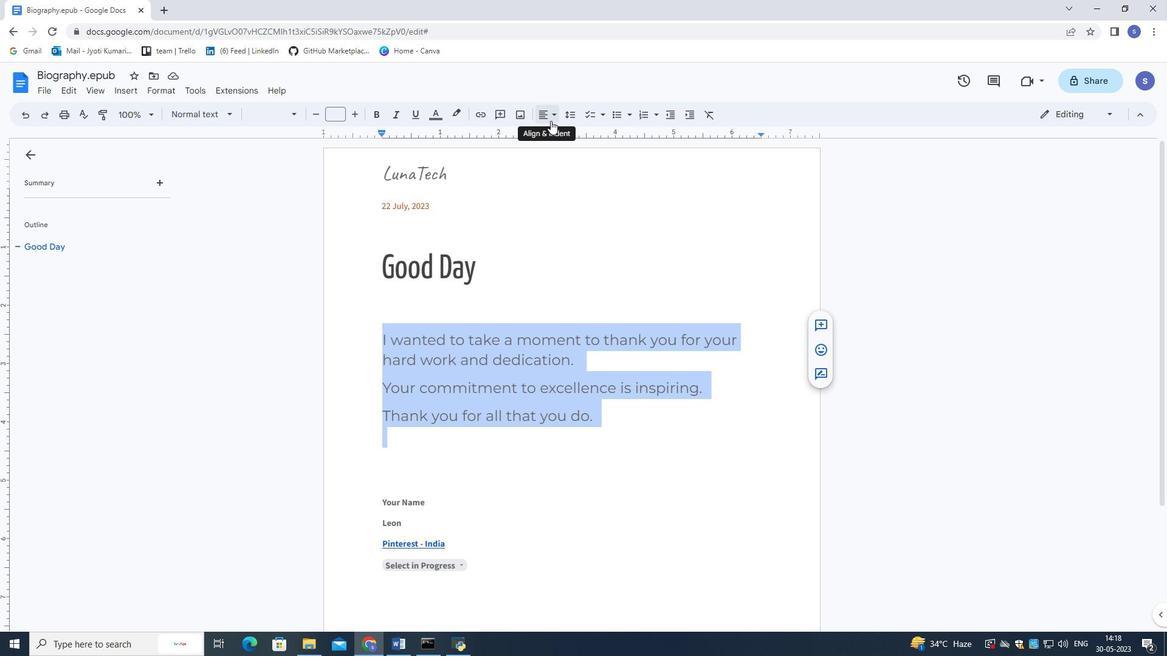 
Action: Mouse moved to (575, 116)
Screenshot: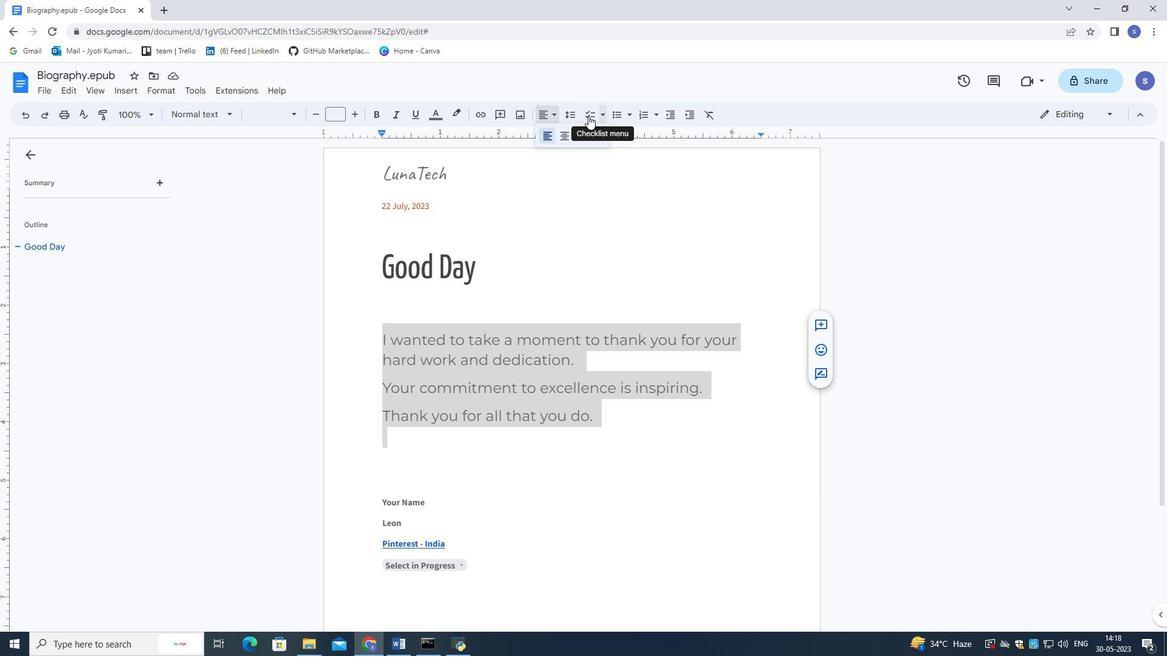
Action: Mouse pressed left at (575, 116)
Screenshot: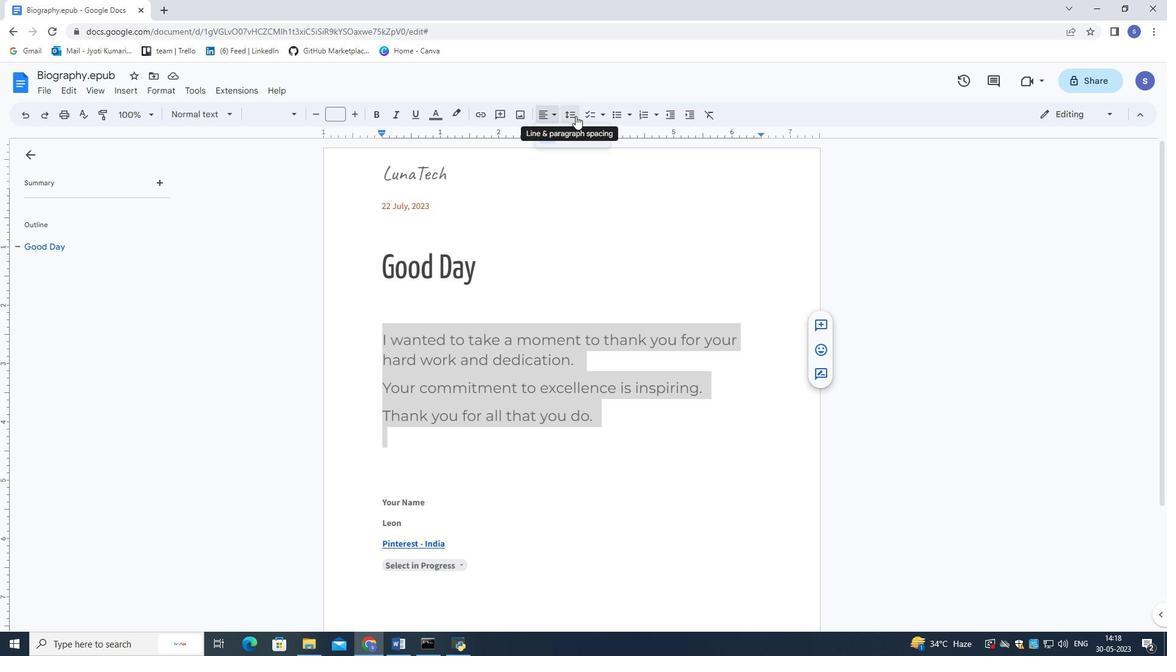
Action: Mouse moved to (599, 181)
Screenshot: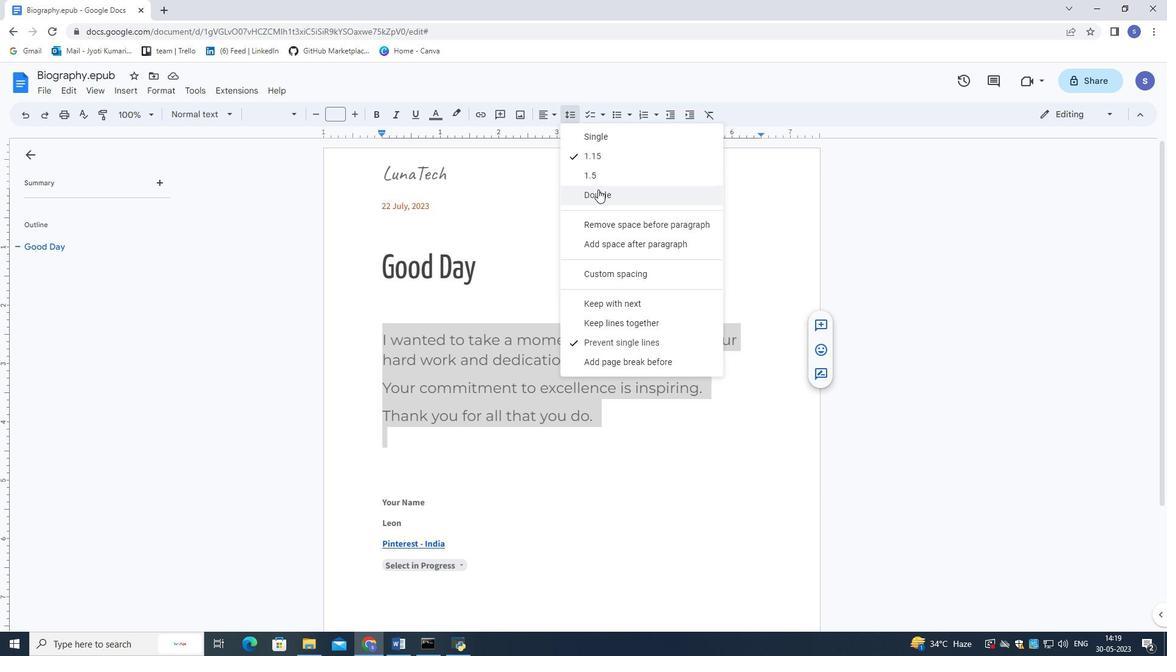 
Action: Mouse pressed left at (599, 181)
Screenshot: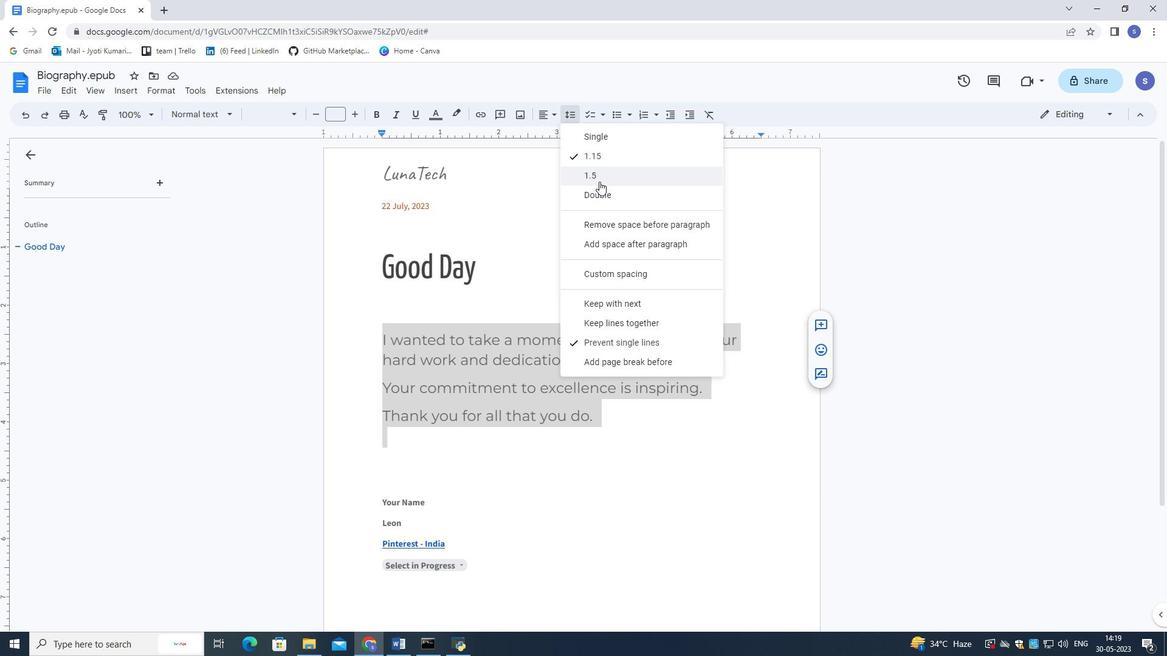 
Action: Mouse moved to (597, 199)
Screenshot: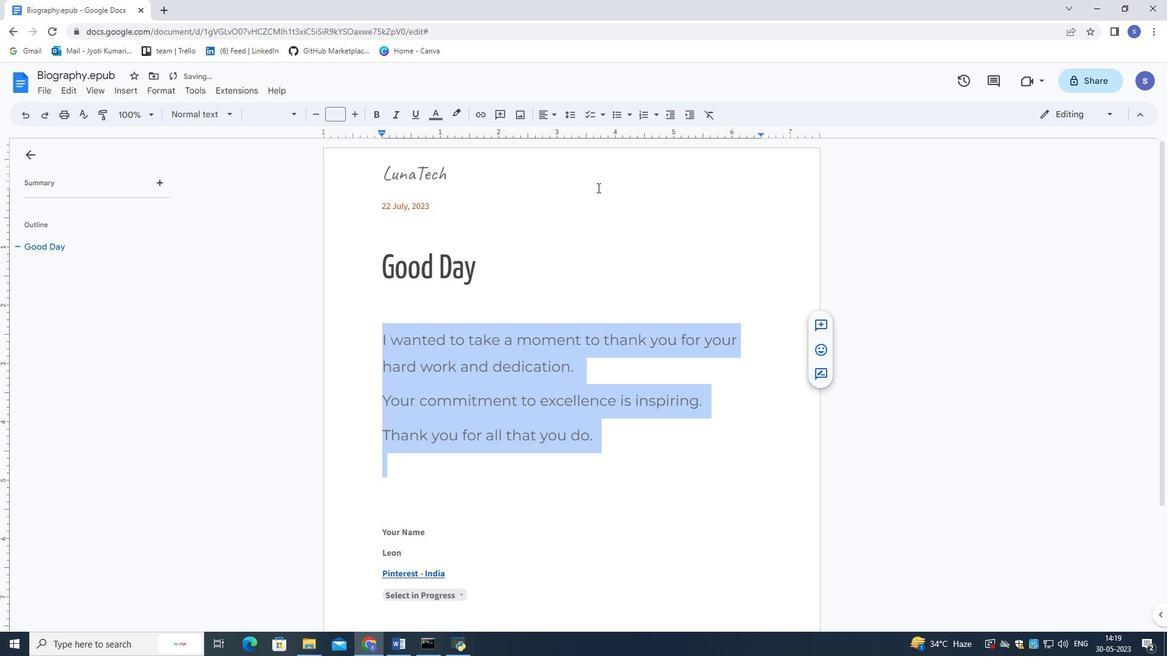 
Action: Mouse pressed left at (597, 199)
Screenshot: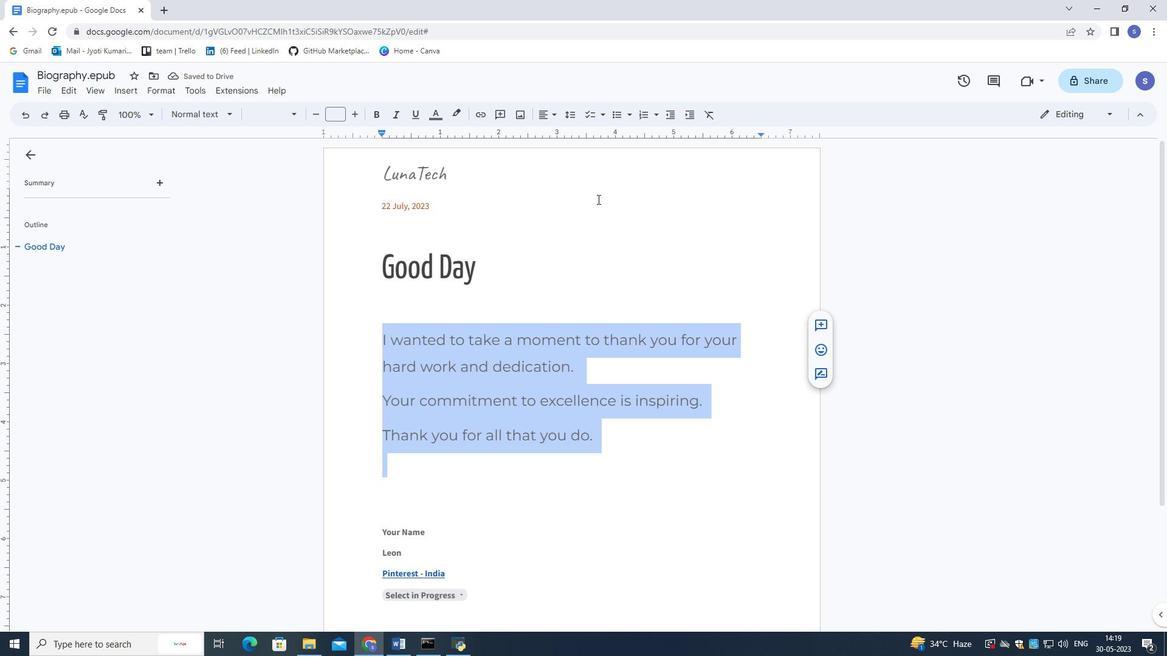 
Action: Mouse moved to (596, 201)
Screenshot: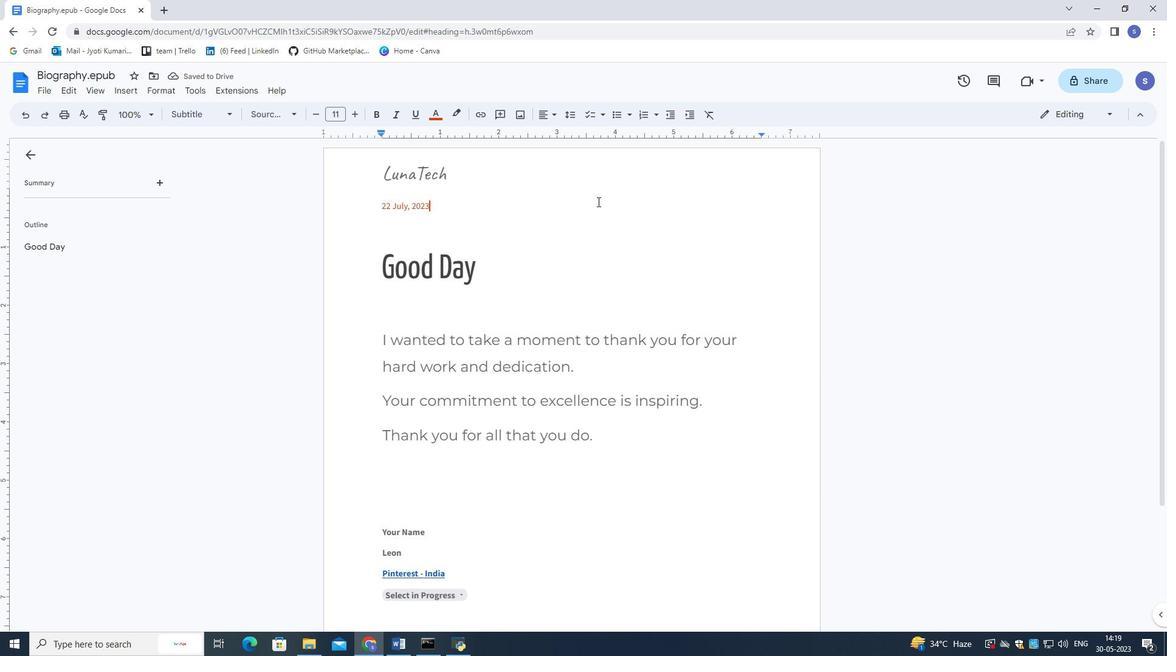 
